 Task: Look for space in Bourg-lès-Valence, France from 9th June, 2023 to 16th June, 2023 for 2 adults in price range Rs.8000 to Rs.16000. Place can be entire place with 2 bedrooms having 2 beds and 1 bathroom. Property type can be house, flat, guest house. Amenities needed are: washing machine. Booking option can be shelf check-in. Required host language is English.
Action: Mouse moved to (384, 128)
Screenshot: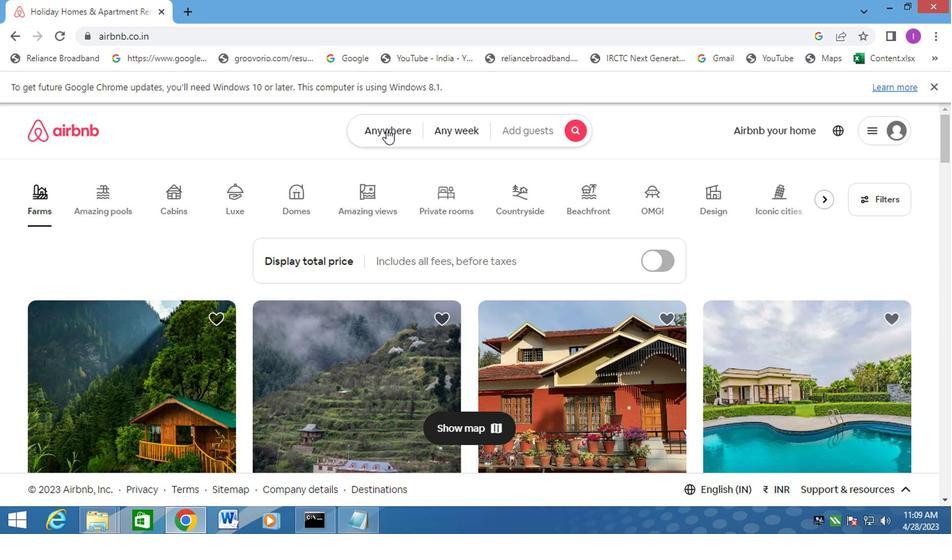 
Action: Mouse pressed left at (384, 128)
Screenshot: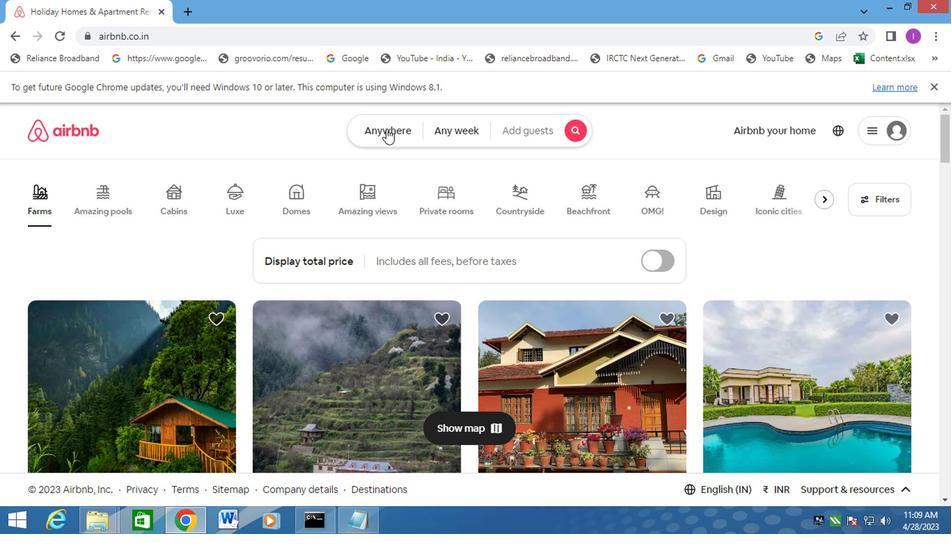 
Action: Mouse moved to (232, 193)
Screenshot: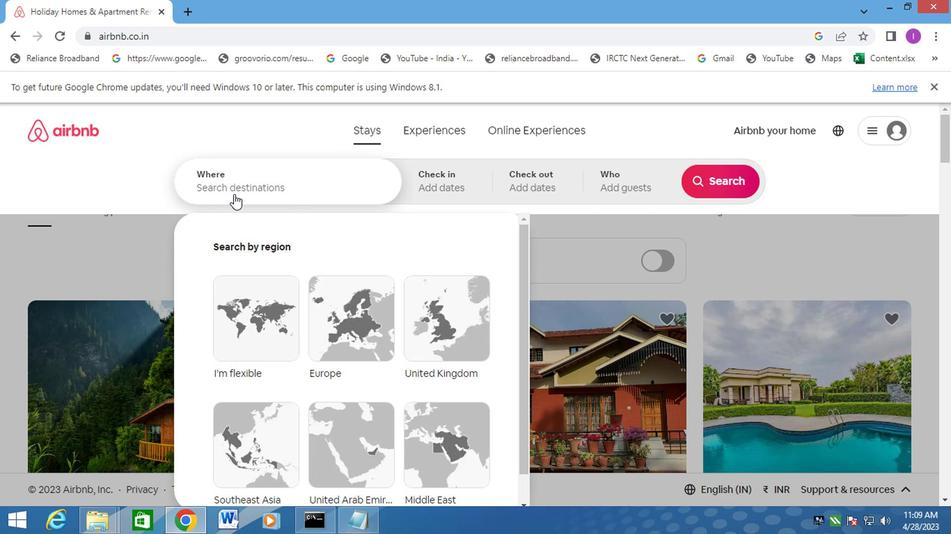 
Action: Mouse pressed left at (232, 193)
Screenshot: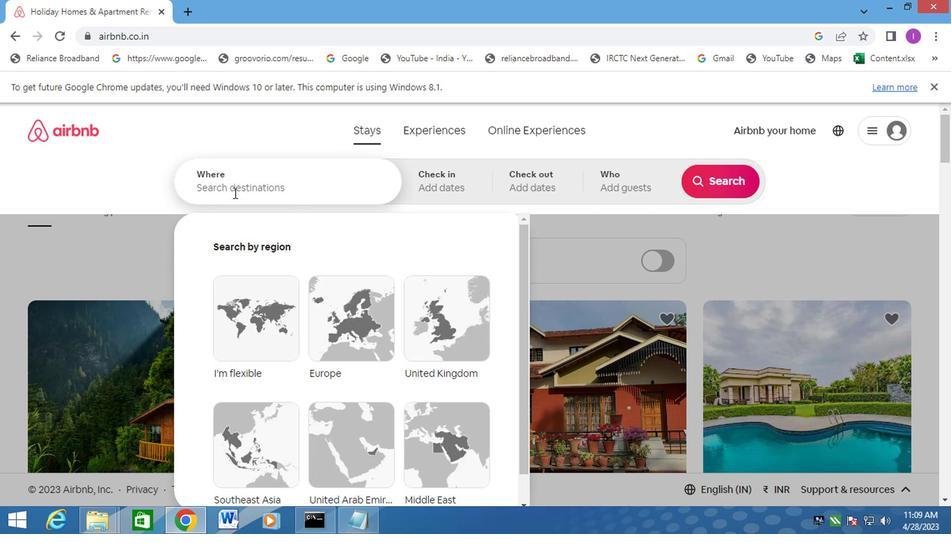 
Action: Key pressed <Key.shift>BOURGE-LES-N<Key.backspace>VELENCE,<Key.shift>FRANV<Key.backspace>CE
Screenshot: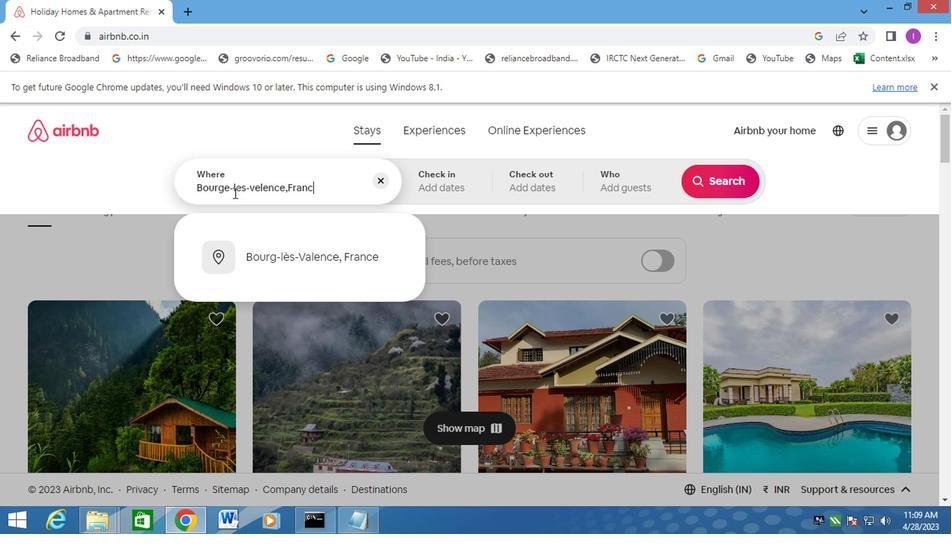 
Action: Mouse moved to (249, 258)
Screenshot: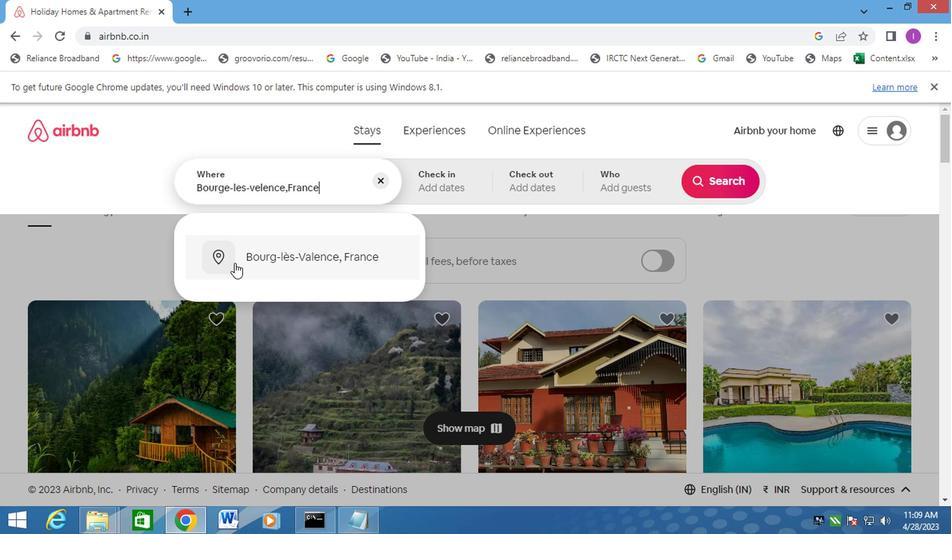 
Action: Mouse pressed left at (249, 258)
Screenshot: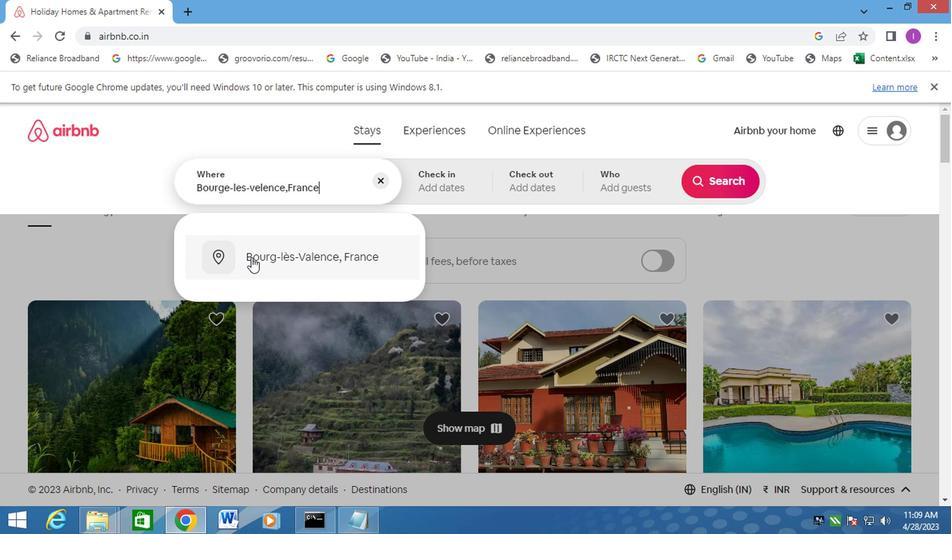 
Action: Mouse moved to (713, 298)
Screenshot: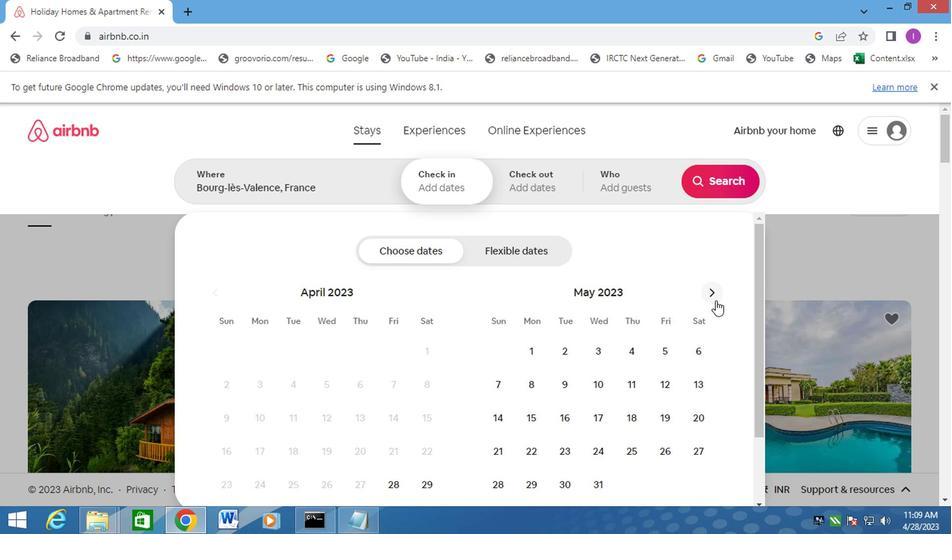 
Action: Mouse pressed left at (713, 298)
Screenshot: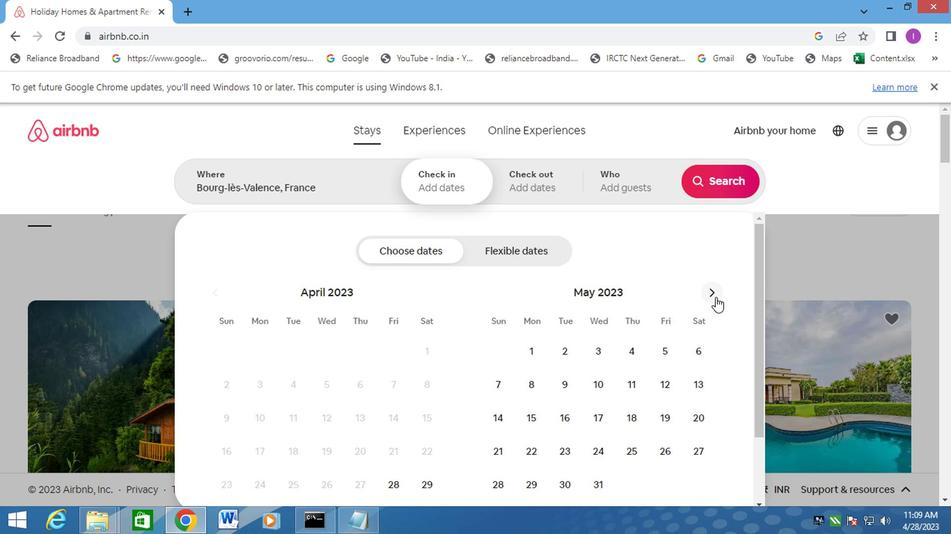 
Action: Mouse pressed left at (713, 298)
Screenshot: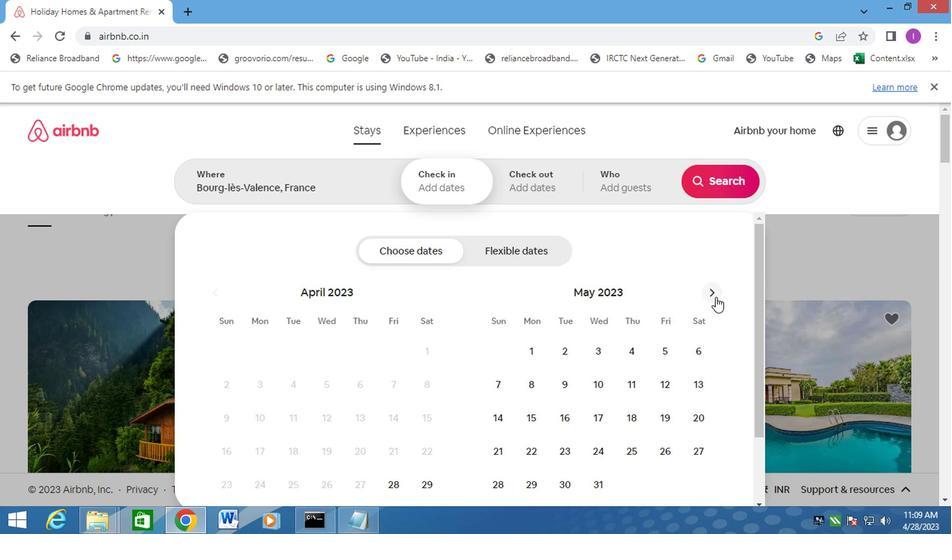 
Action: Mouse moved to (384, 393)
Screenshot: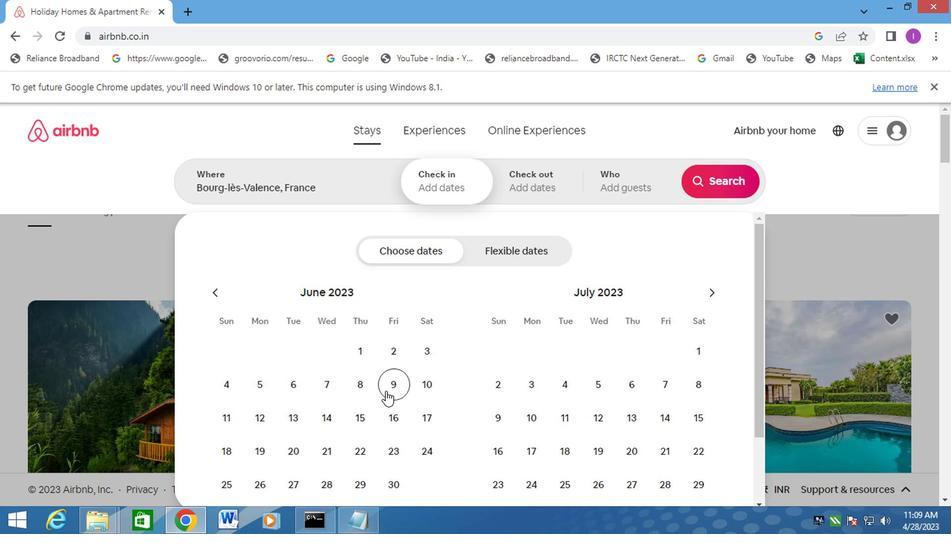 
Action: Mouse pressed left at (384, 393)
Screenshot: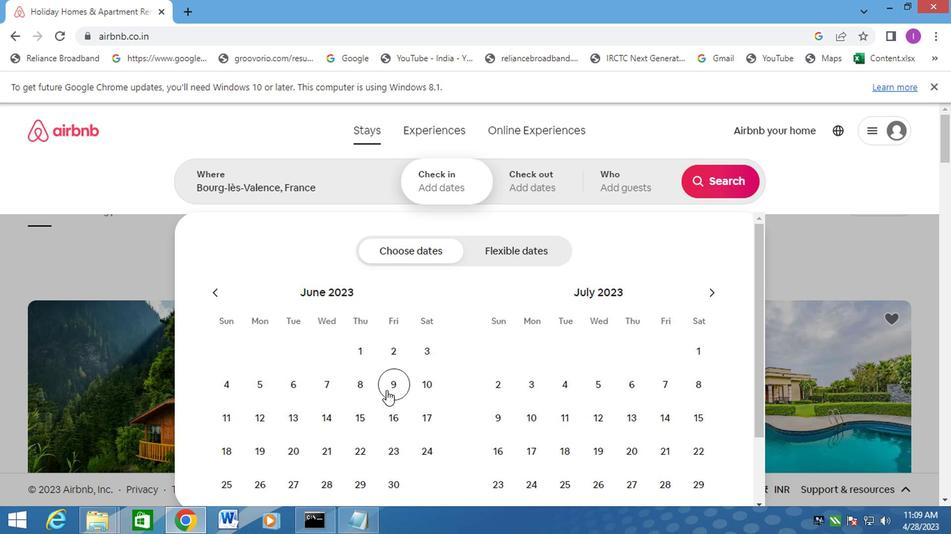 
Action: Mouse moved to (385, 423)
Screenshot: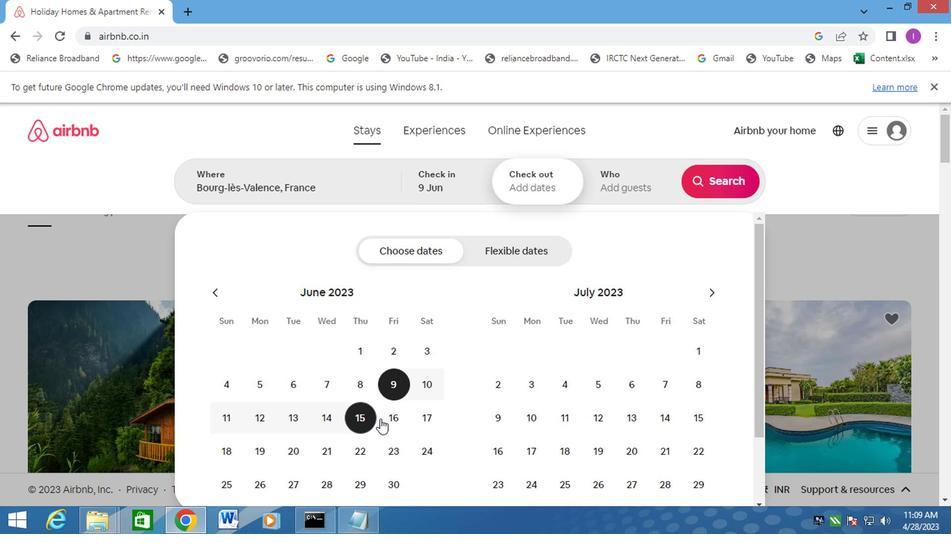 
Action: Mouse pressed left at (385, 423)
Screenshot: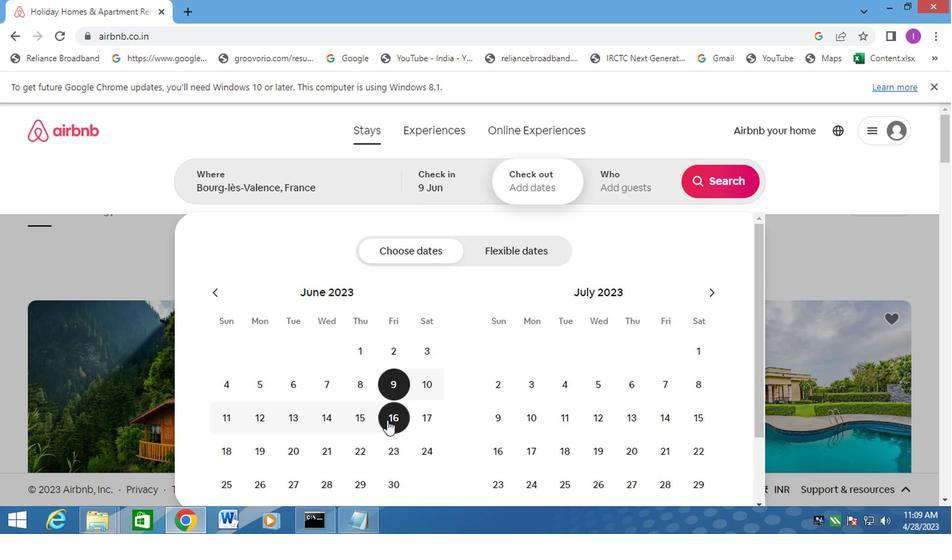 
Action: Mouse moved to (623, 193)
Screenshot: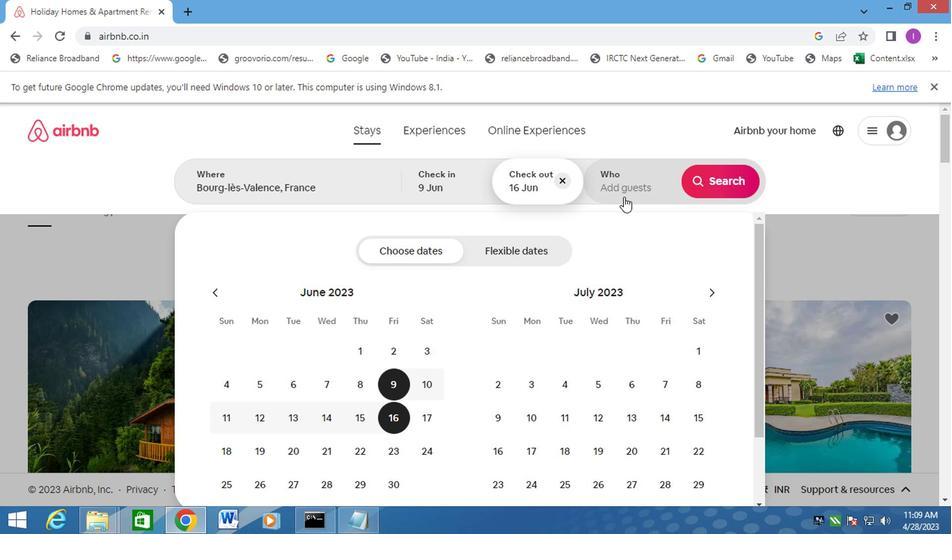 
Action: Mouse pressed left at (623, 193)
Screenshot: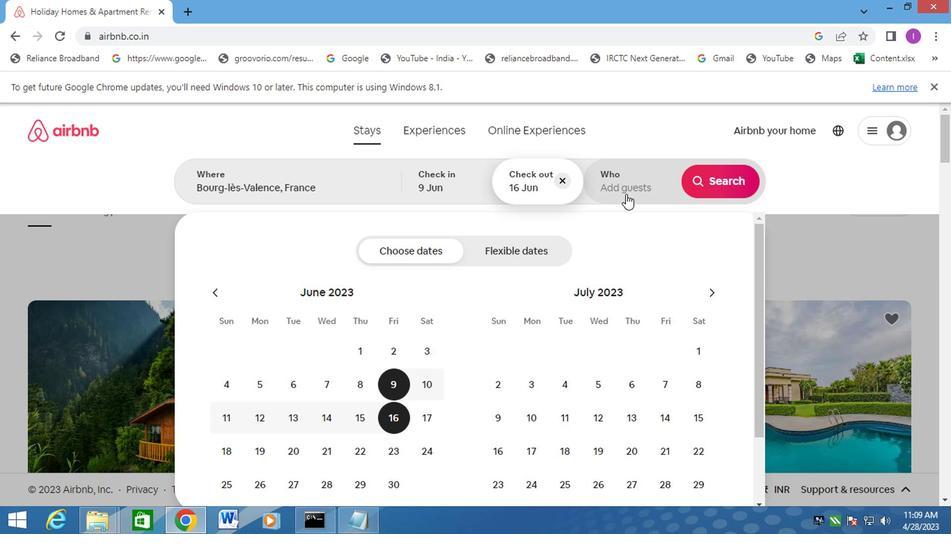 
Action: Mouse moved to (722, 253)
Screenshot: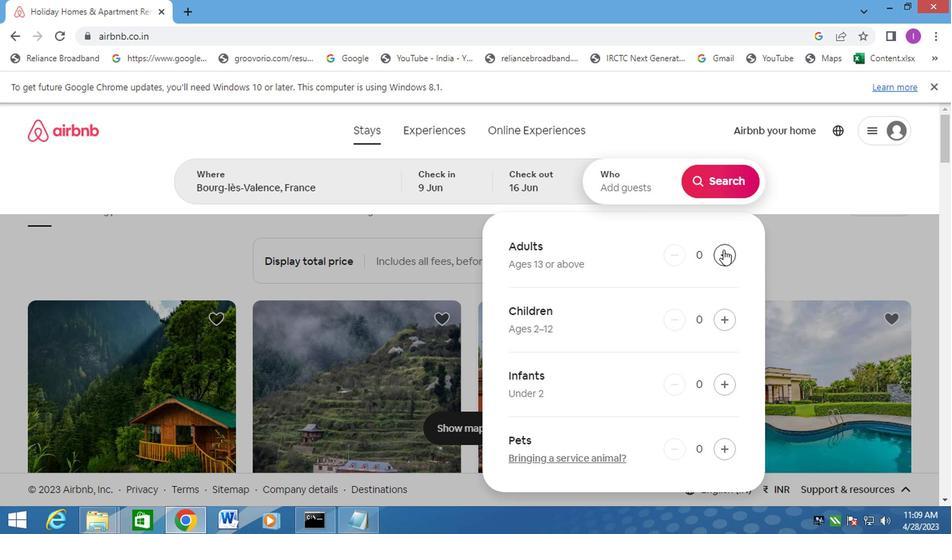 
Action: Mouse pressed left at (722, 253)
Screenshot: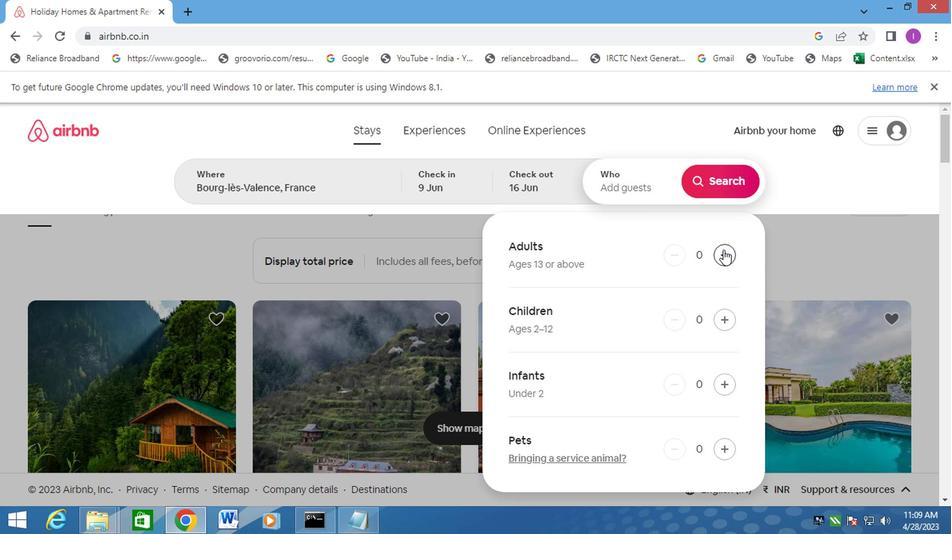 
Action: Mouse pressed left at (722, 253)
Screenshot: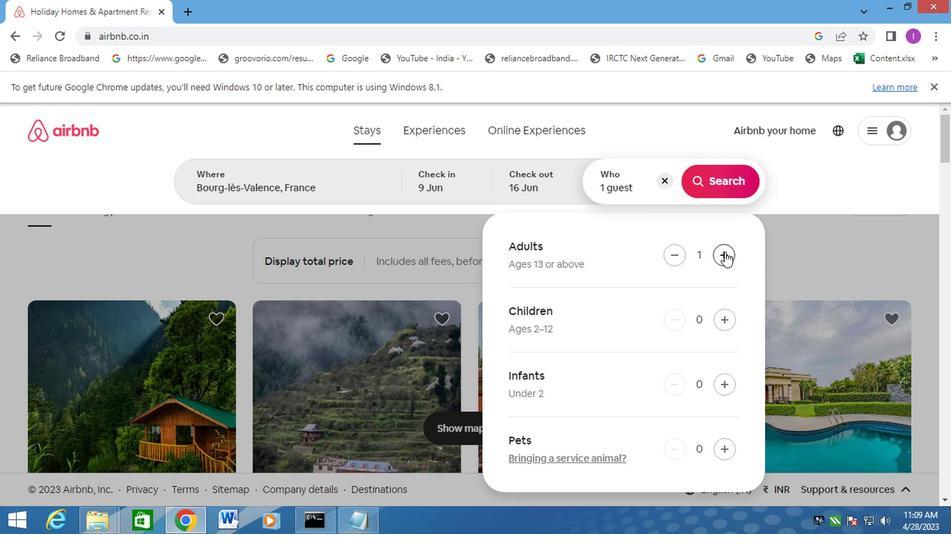 
Action: Mouse moved to (701, 179)
Screenshot: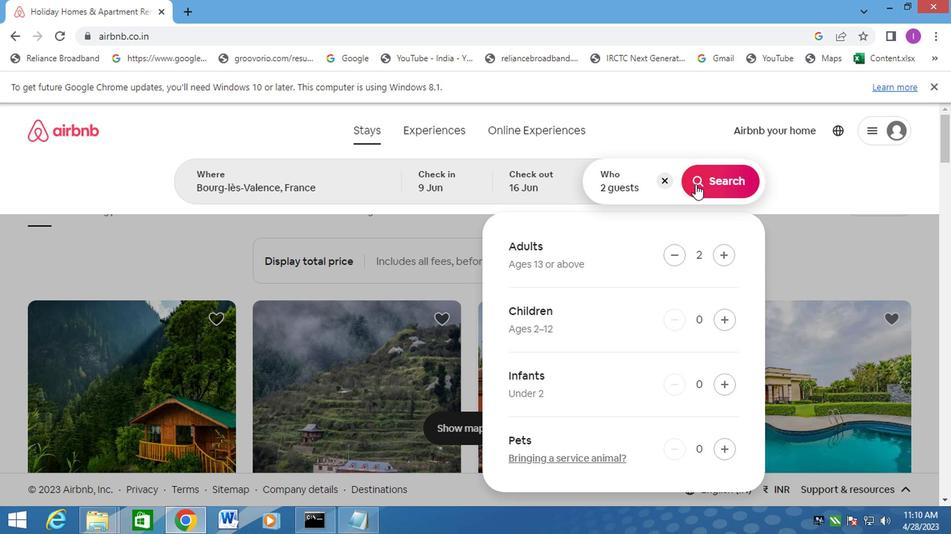 
Action: Mouse pressed left at (701, 179)
Screenshot: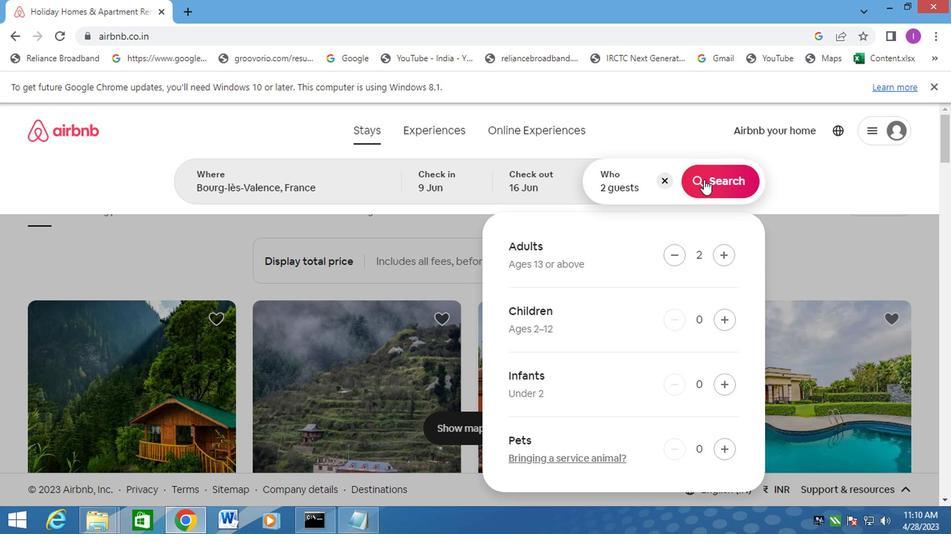 
Action: Mouse moved to (892, 193)
Screenshot: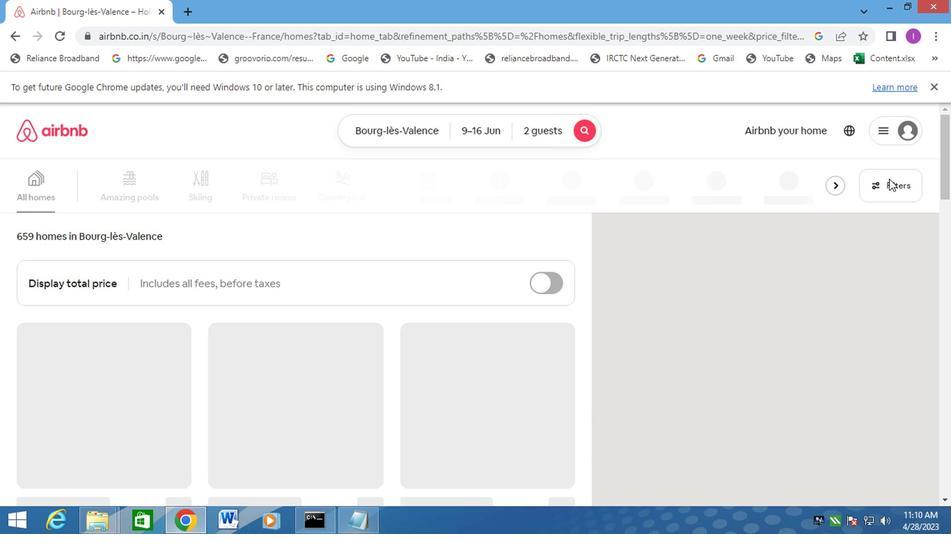 
Action: Mouse pressed left at (892, 193)
Screenshot: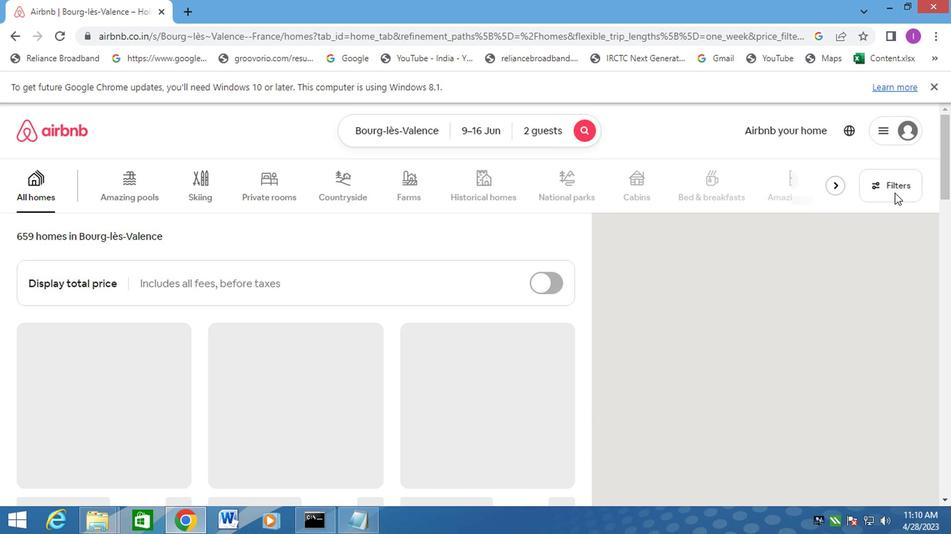 
Action: Mouse moved to (299, 361)
Screenshot: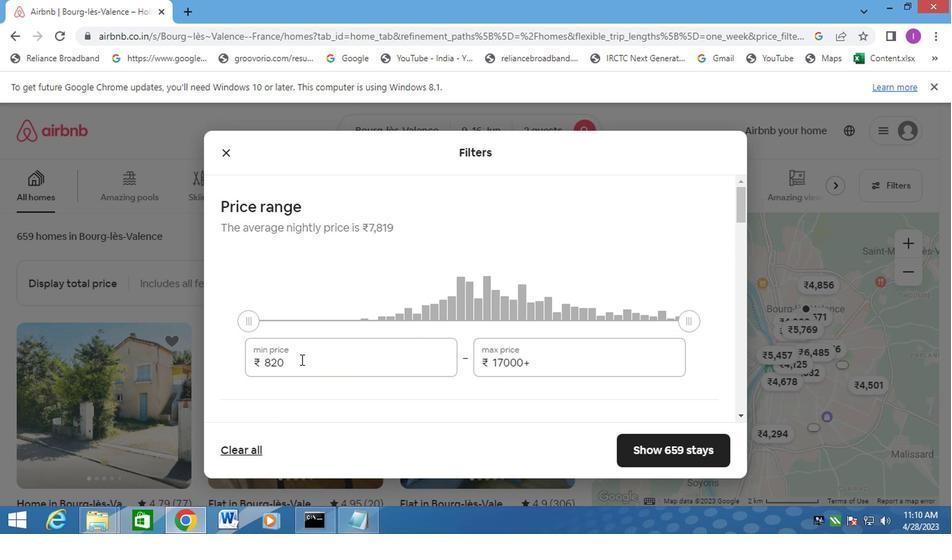 
Action: Mouse pressed left at (299, 361)
Screenshot: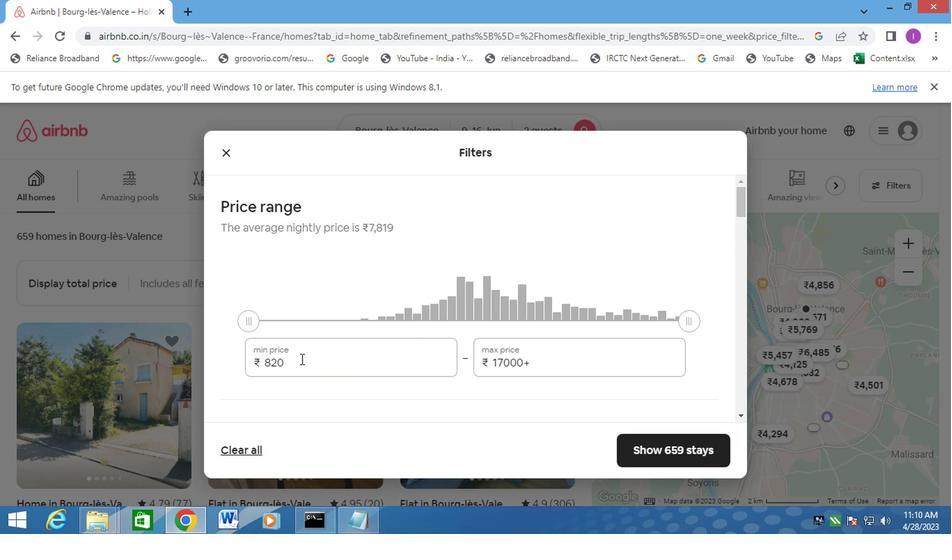 
Action: Mouse moved to (254, 363)
Screenshot: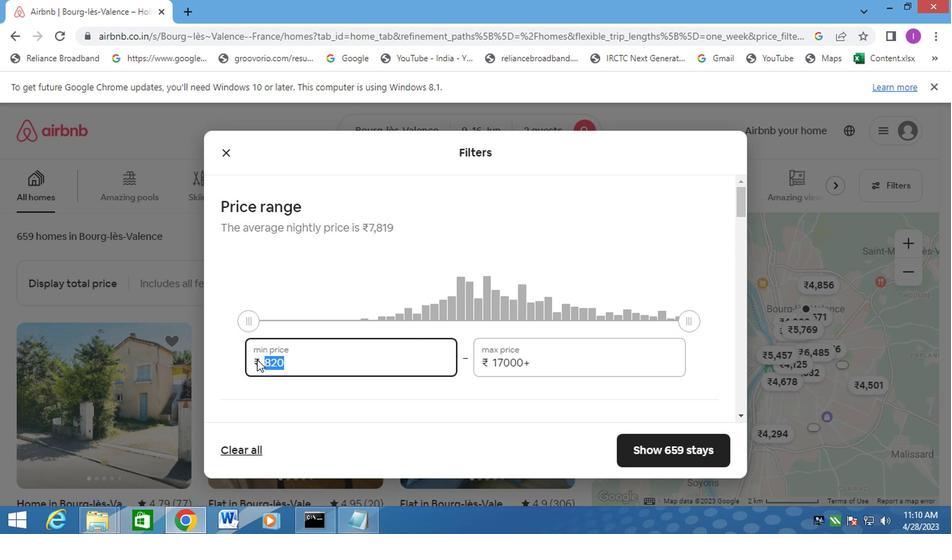 
Action: Key pressed 8000
Screenshot: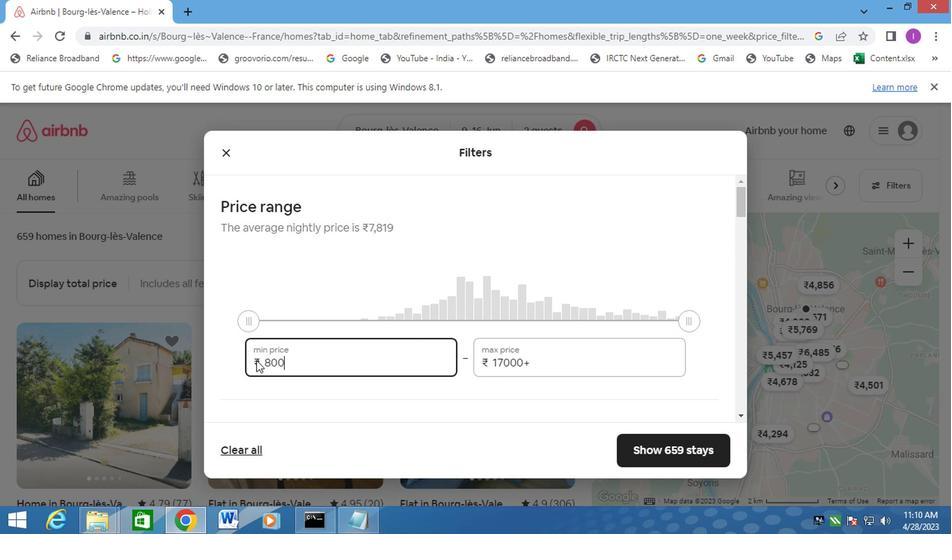 
Action: Mouse moved to (532, 353)
Screenshot: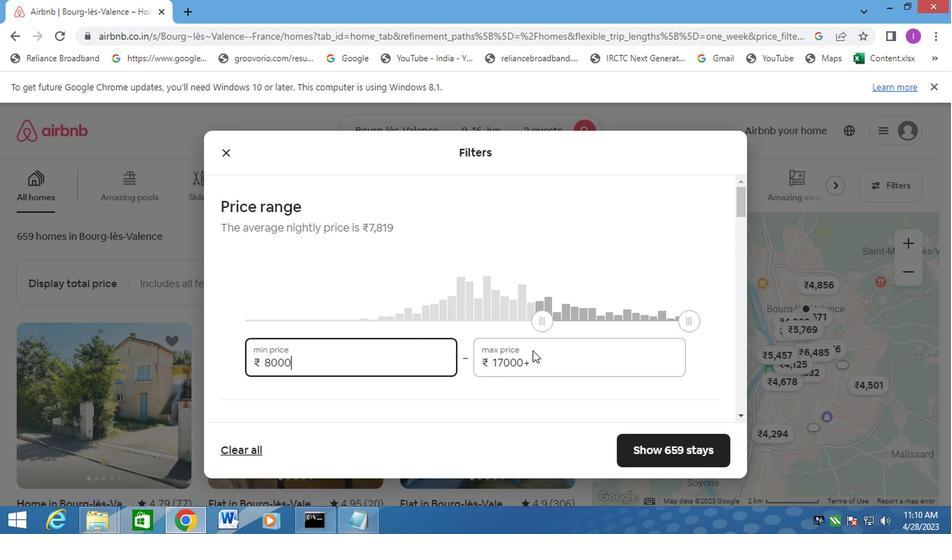 
Action: Mouse pressed left at (532, 353)
Screenshot: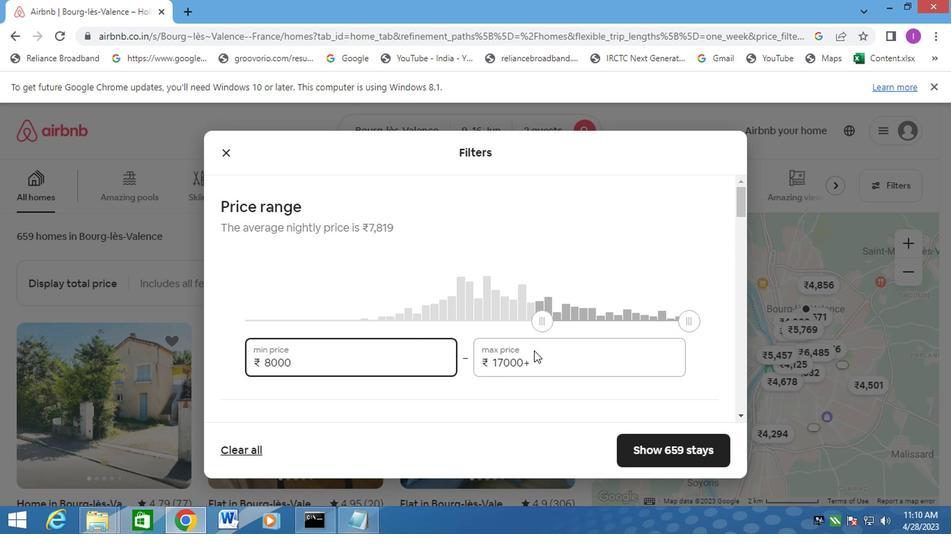 
Action: Mouse moved to (532, 358)
Screenshot: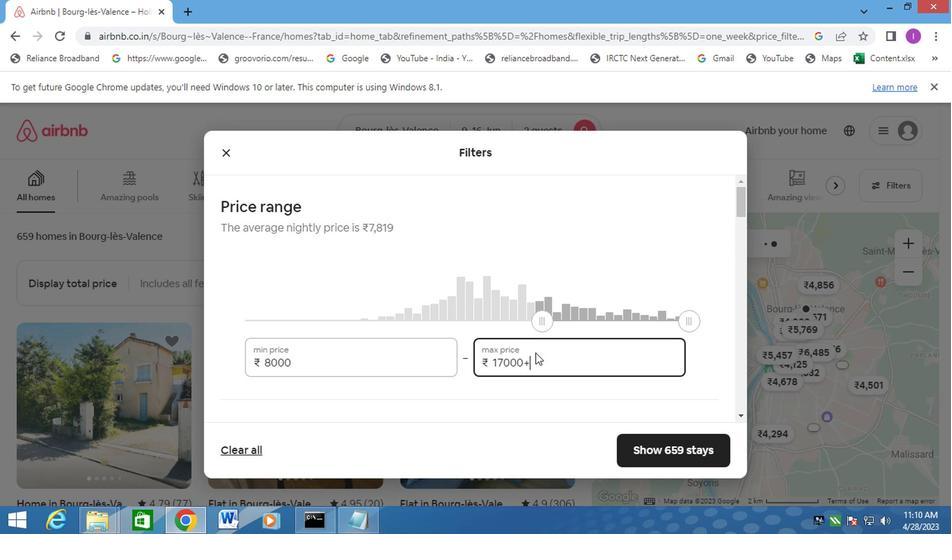 
Action: Mouse pressed left at (532, 358)
Screenshot: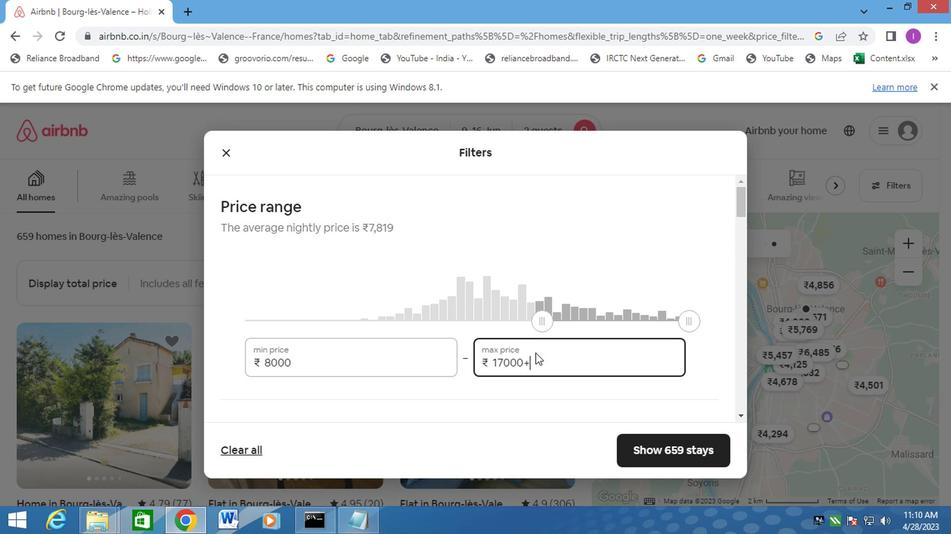 
Action: Mouse moved to (528, 358)
Screenshot: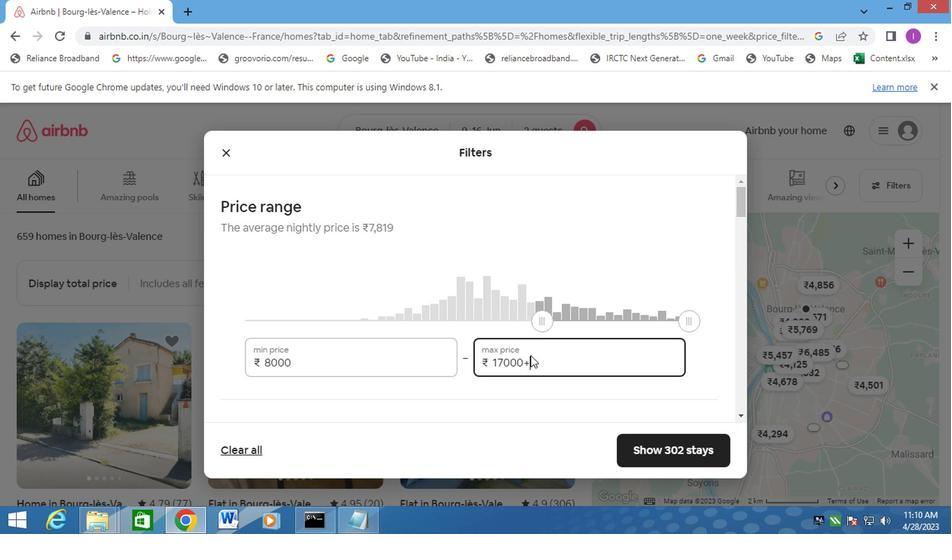
Action: Mouse pressed left at (528, 358)
Screenshot: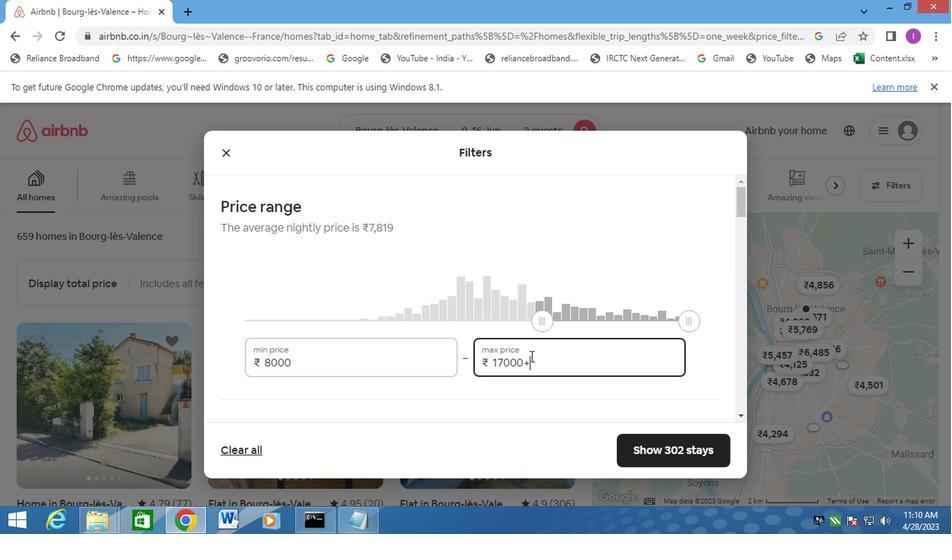 
Action: Mouse moved to (480, 366)
Screenshot: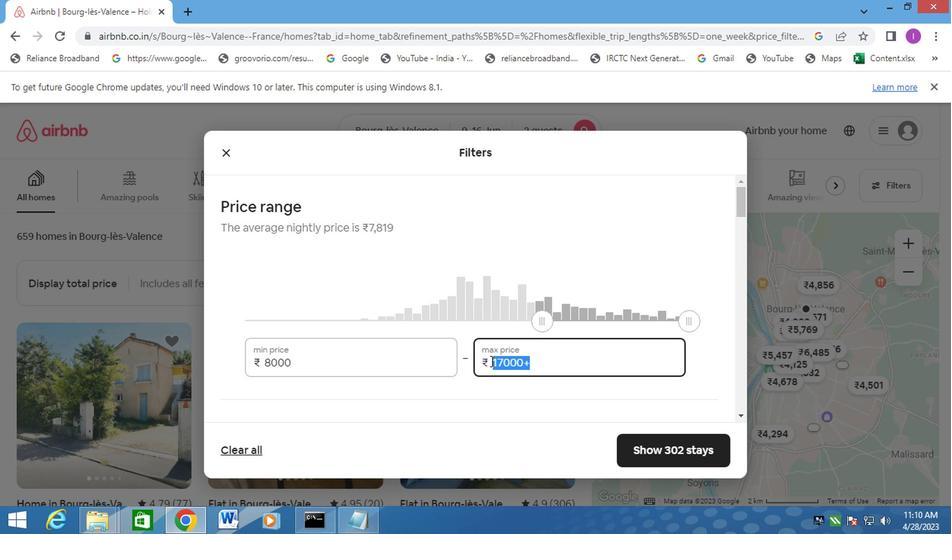 
Action: Key pressed 16000
Screenshot: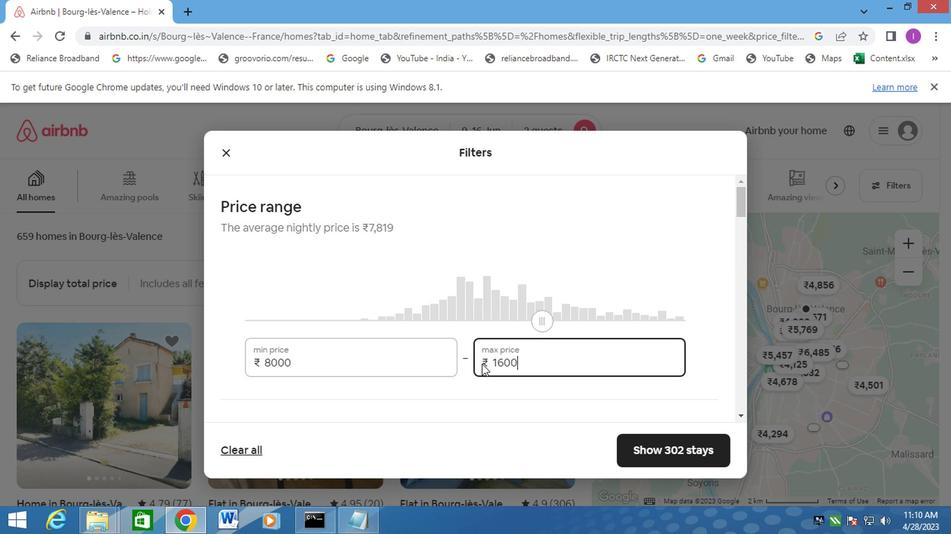 
Action: Mouse moved to (490, 381)
Screenshot: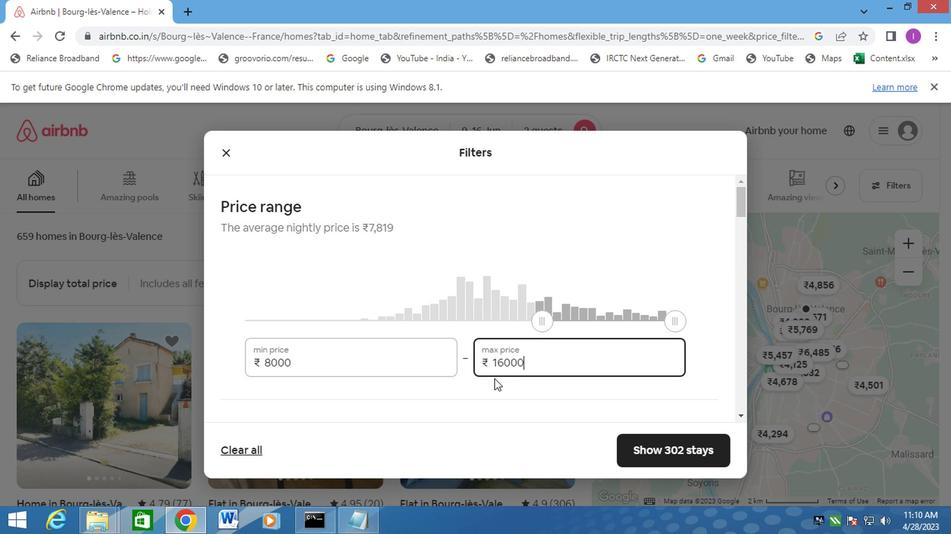 
Action: Mouse scrolled (490, 381) with delta (0, 0)
Screenshot: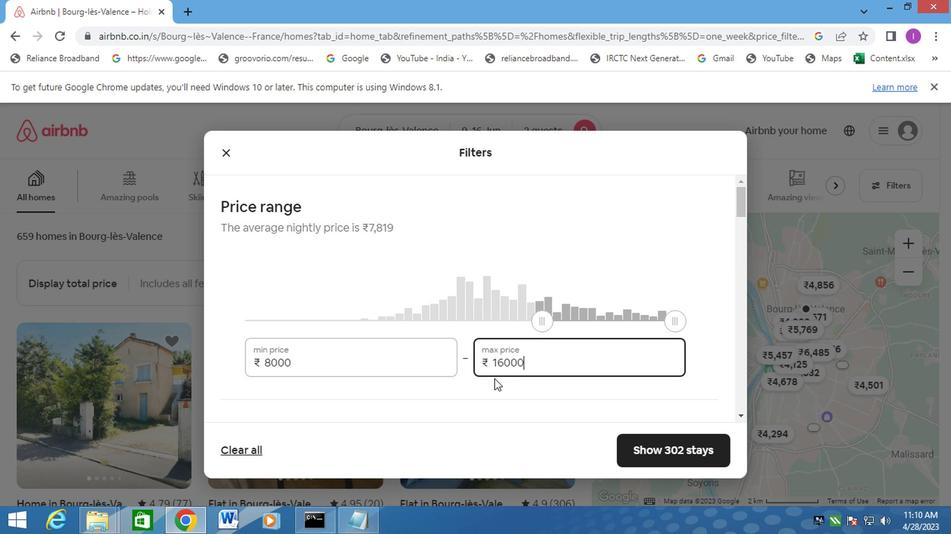 
Action: Mouse scrolled (490, 381) with delta (0, 0)
Screenshot: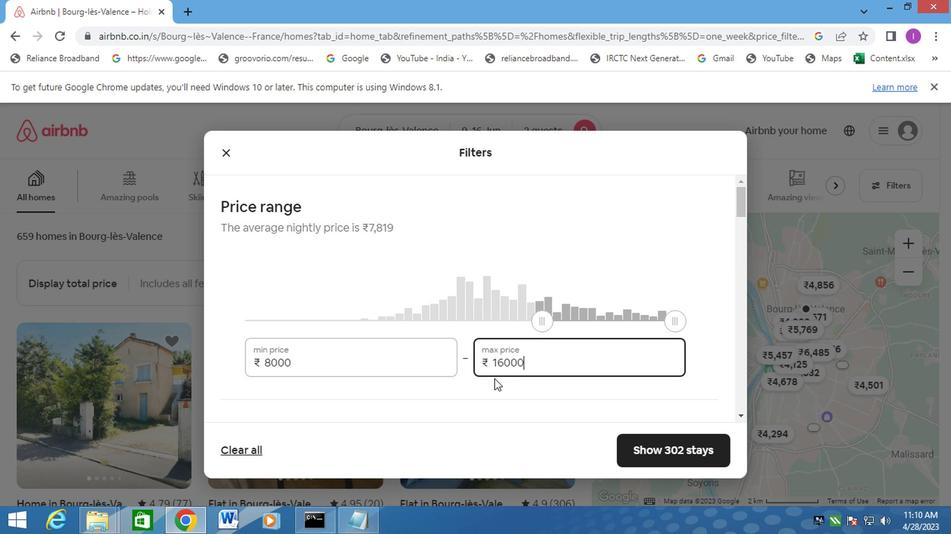 
Action: Mouse scrolled (490, 381) with delta (0, 0)
Screenshot: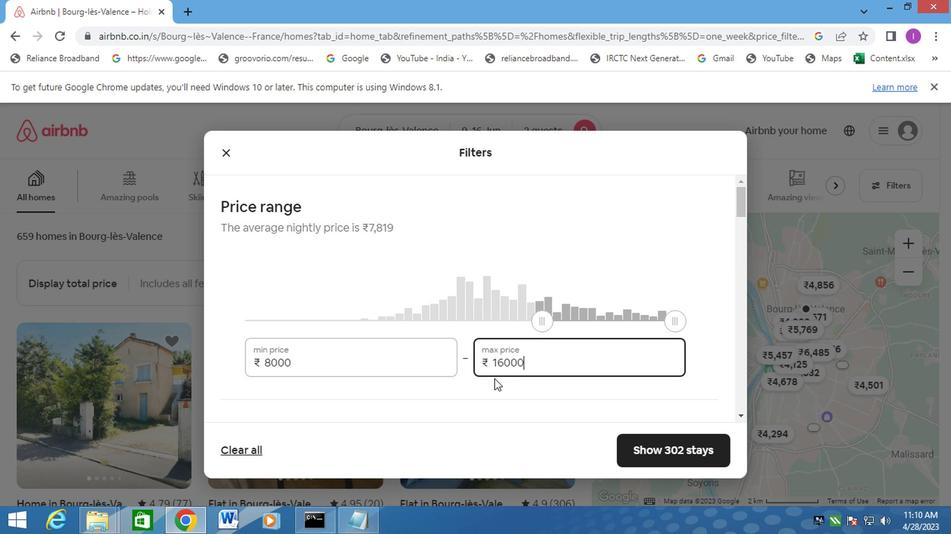 
Action: Mouse moved to (228, 264)
Screenshot: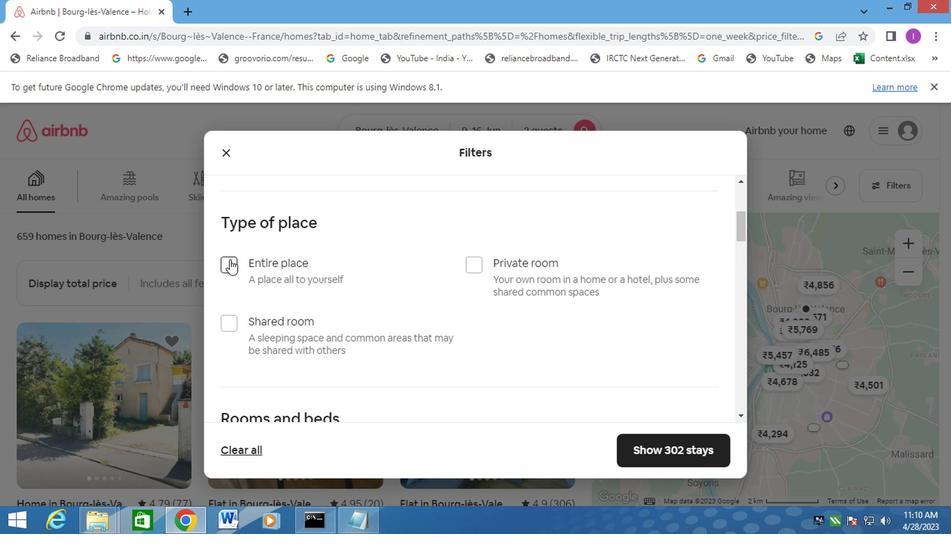 
Action: Mouse pressed left at (228, 264)
Screenshot: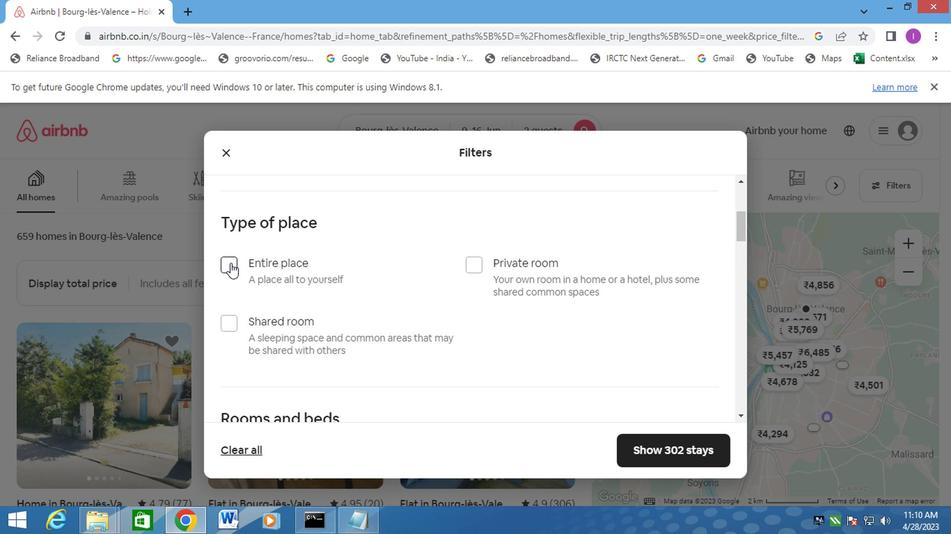 
Action: Mouse moved to (268, 314)
Screenshot: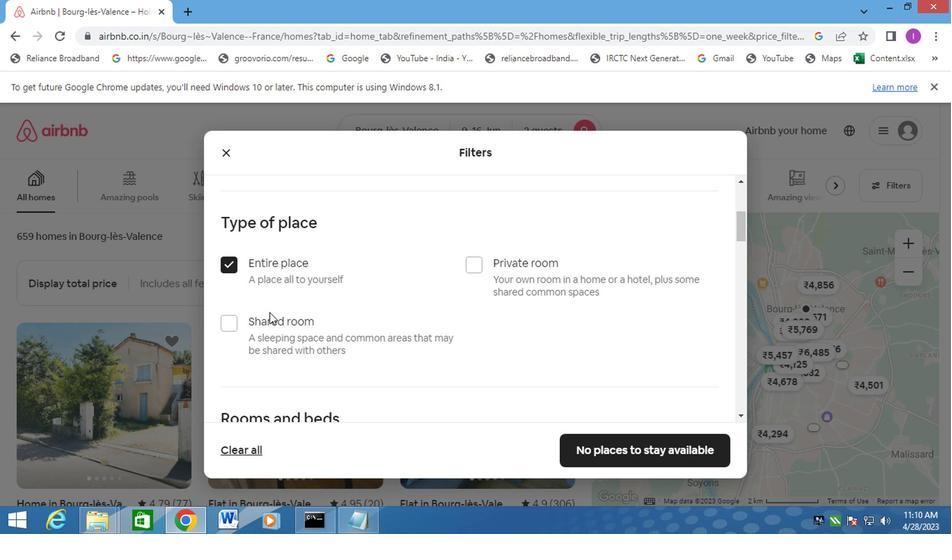 
Action: Mouse scrolled (268, 313) with delta (0, 0)
Screenshot: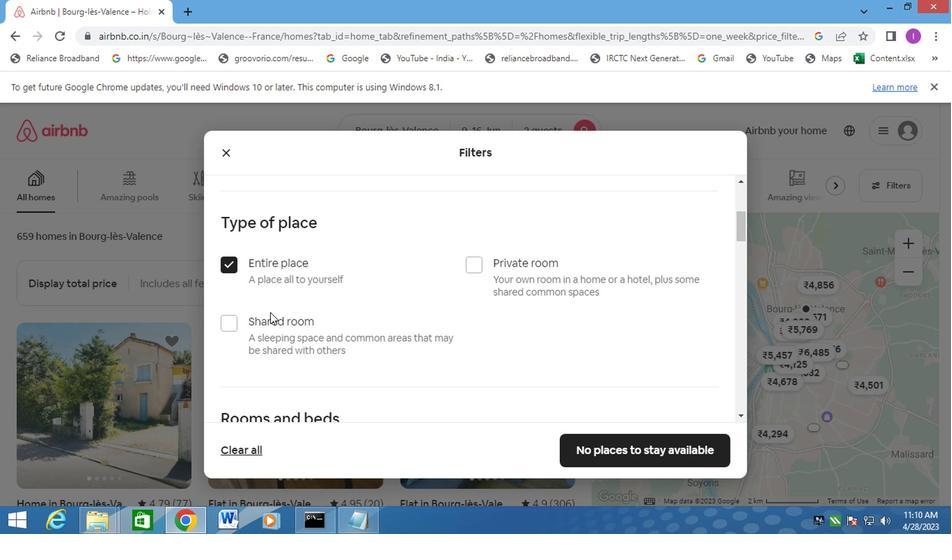 
Action: Mouse moved to (261, 313)
Screenshot: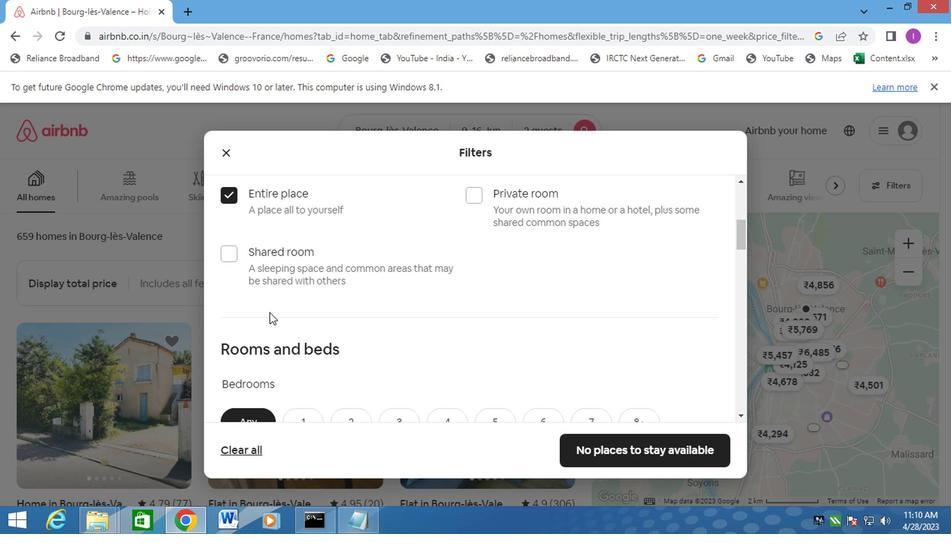 
Action: Mouse scrolled (261, 313) with delta (0, 0)
Screenshot: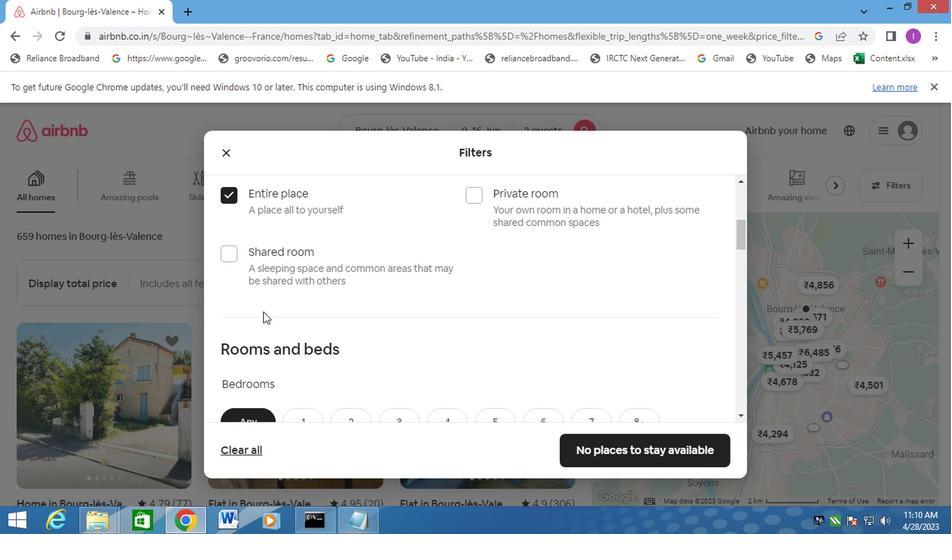 
Action: Mouse moved to (204, 320)
Screenshot: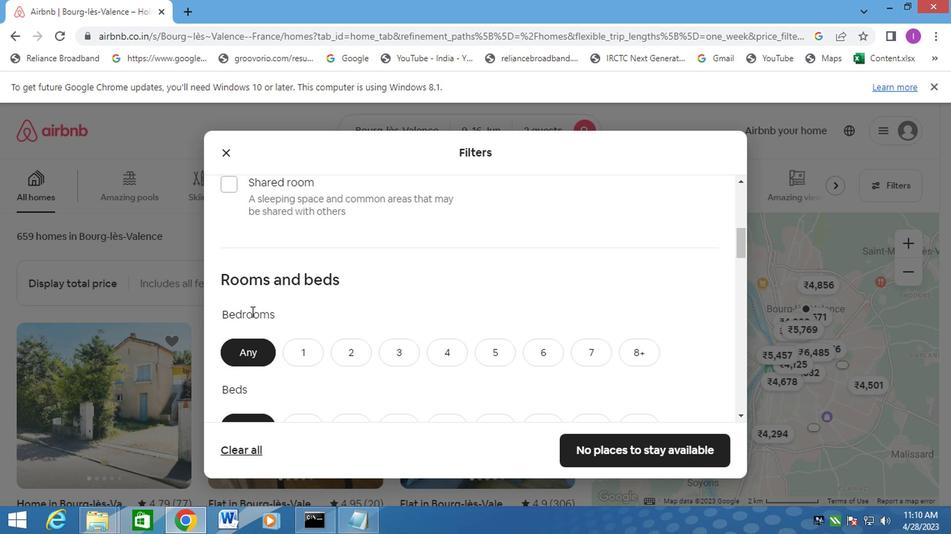 
Action: Mouse scrolled (204, 320) with delta (0, 0)
Screenshot: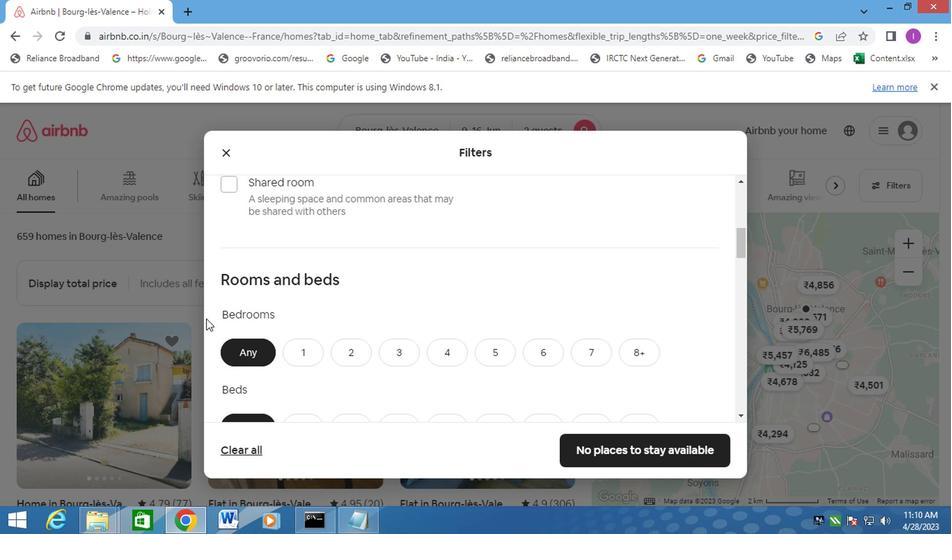 
Action: Mouse moved to (343, 275)
Screenshot: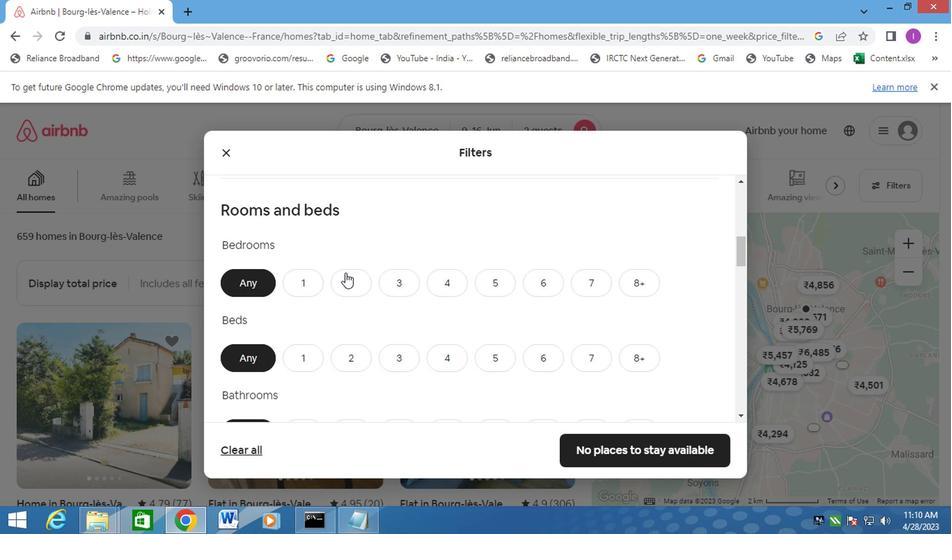 
Action: Mouse pressed left at (343, 275)
Screenshot: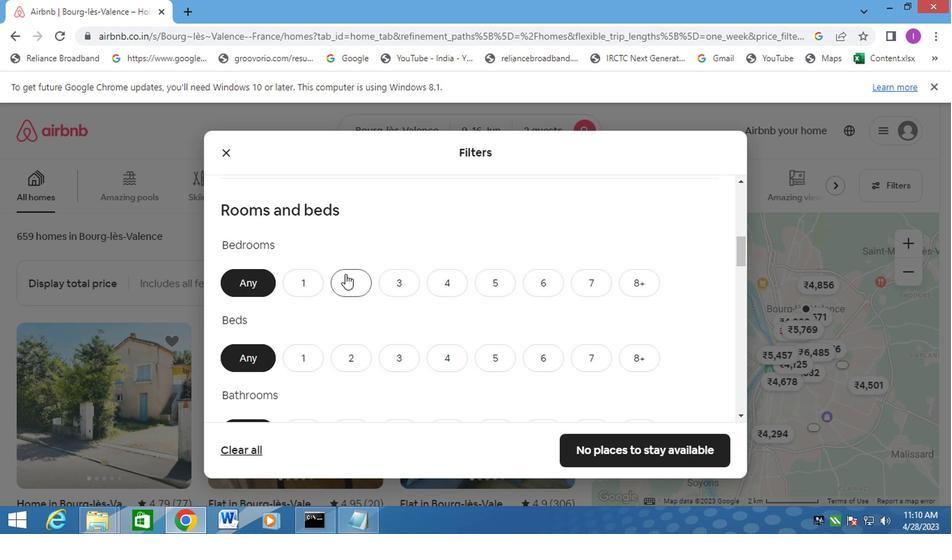 
Action: Mouse moved to (362, 355)
Screenshot: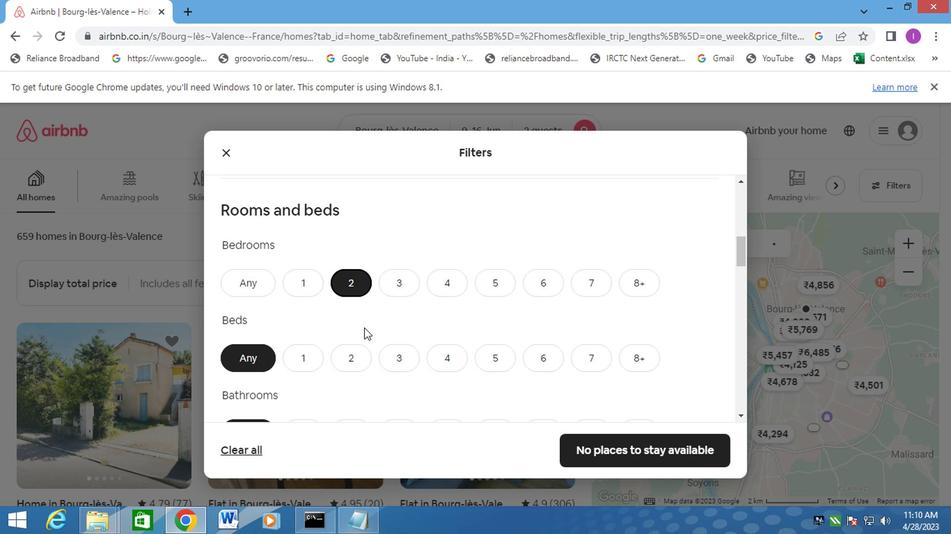 
Action: Mouse pressed left at (362, 355)
Screenshot: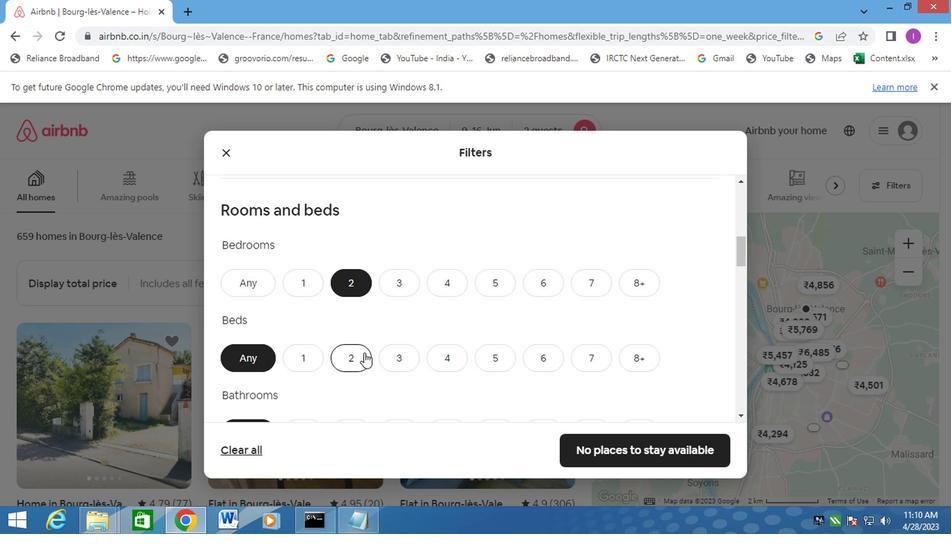 
Action: Mouse moved to (361, 353)
Screenshot: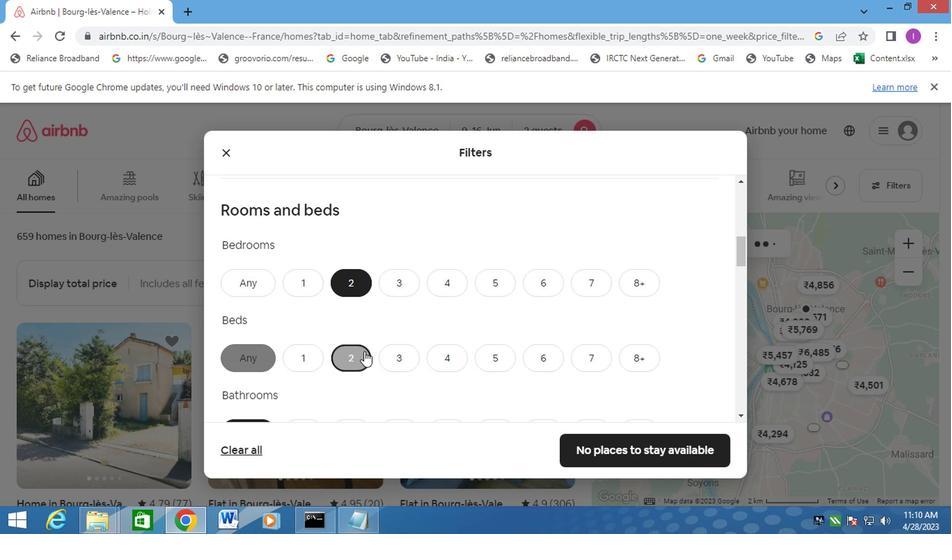 
Action: Mouse scrolled (361, 352) with delta (0, 0)
Screenshot: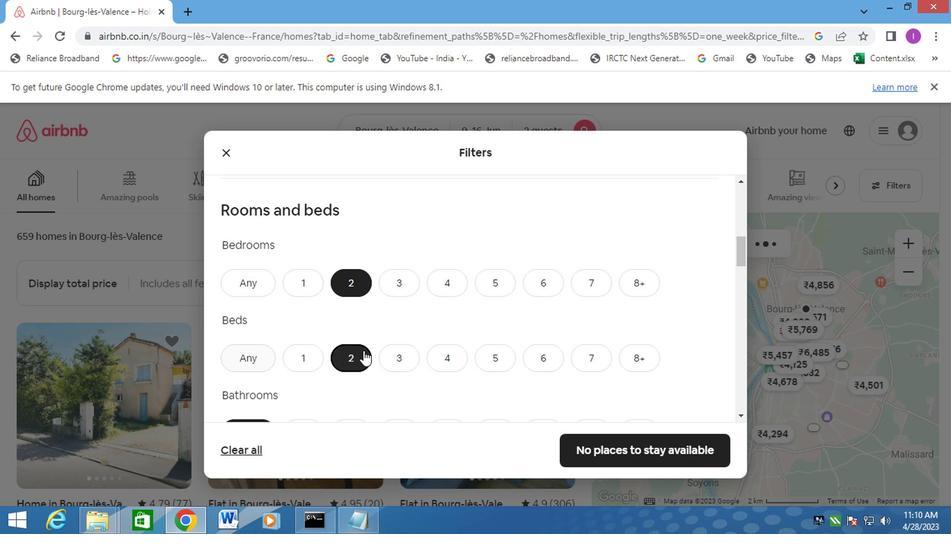 
Action: Mouse moved to (301, 342)
Screenshot: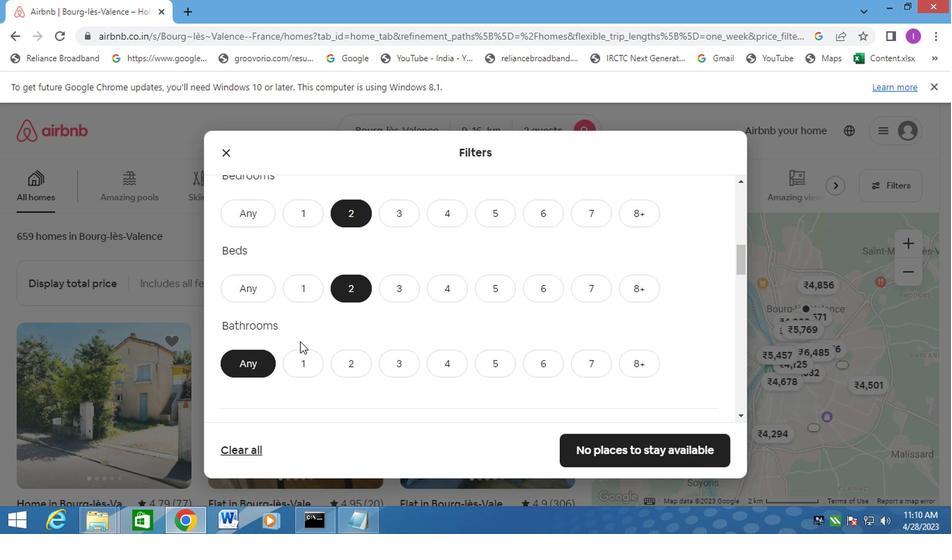 
Action: Mouse scrolled (301, 341) with delta (0, 0)
Screenshot: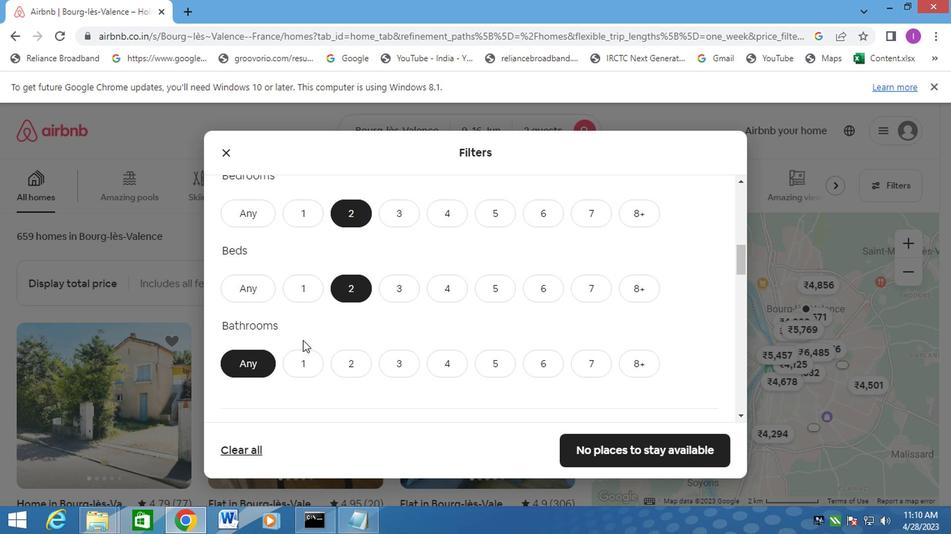 
Action: Mouse moved to (307, 300)
Screenshot: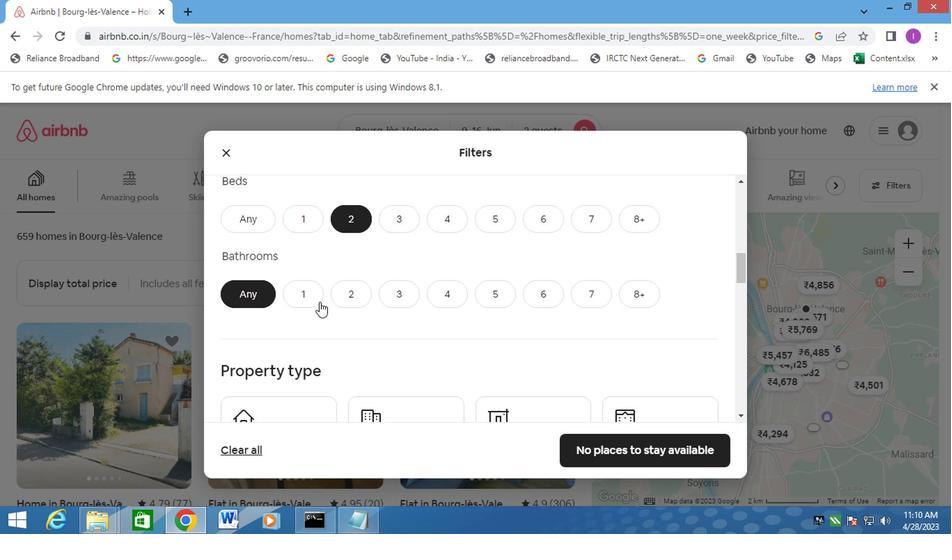
Action: Mouse pressed left at (307, 300)
Screenshot: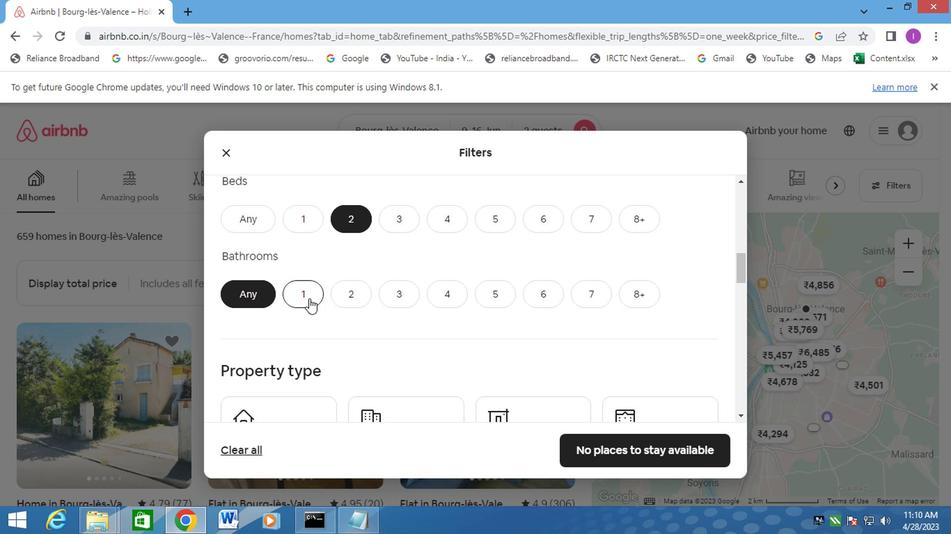
Action: Mouse moved to (307, 310)
Screenshot: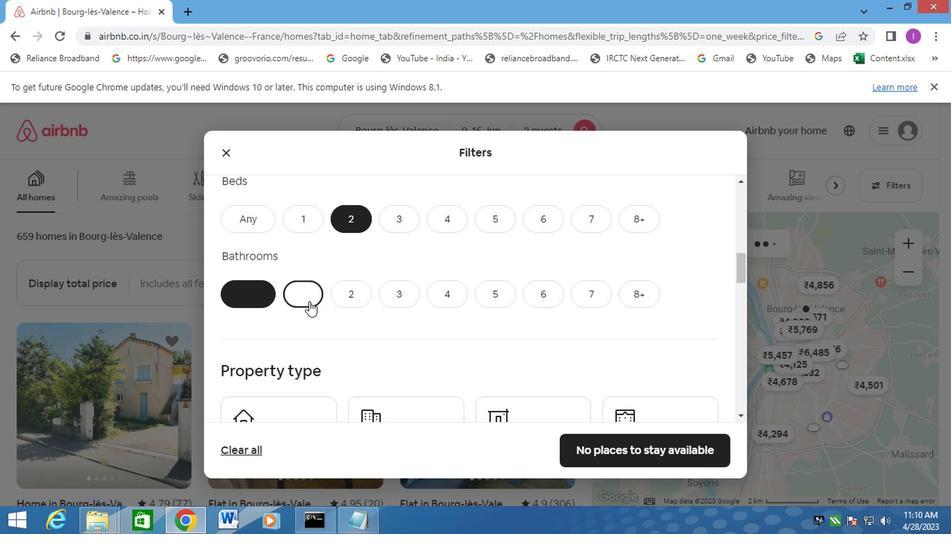 
Action: Mouse scrolled (307, 310) with delta (0, 0)
Screenshot: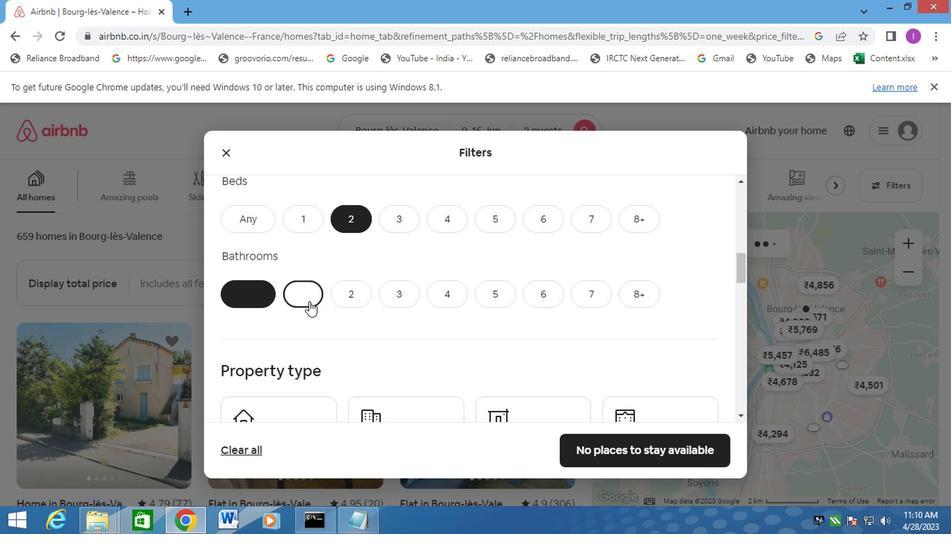 
Action: Mouse moved to (307, 311)
Screenshot: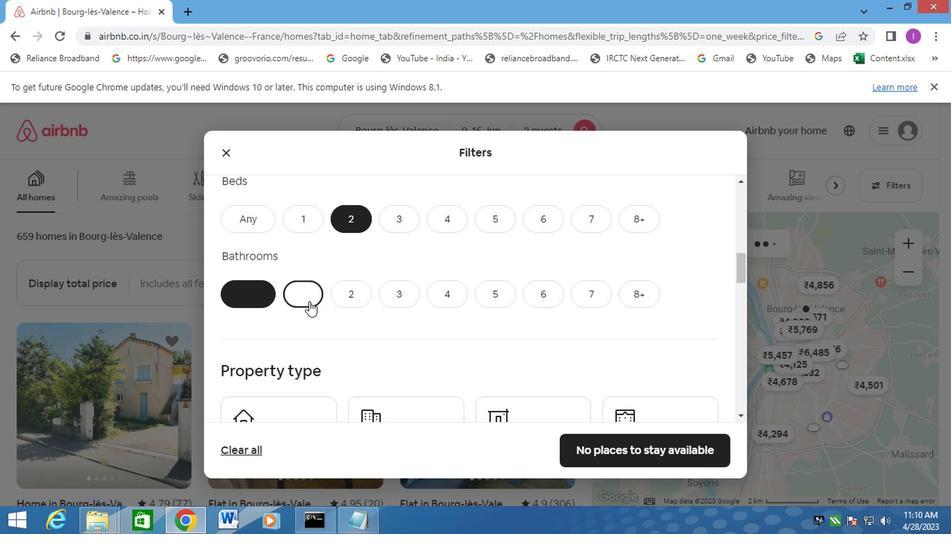 
Action: Mouse scrolled (307, 310) with delta (0, 0)
Screenshot: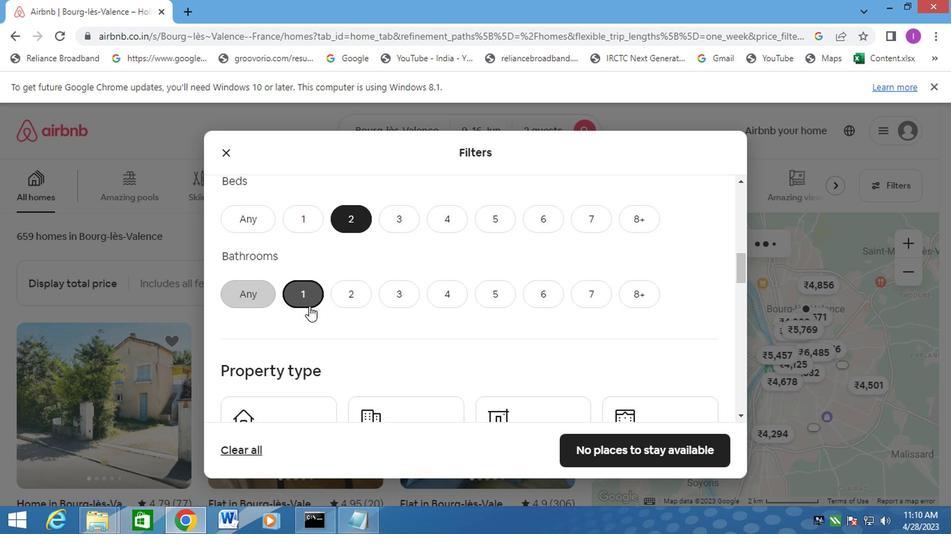 
Action: Mouse moved to (286, 310)
Screenshot: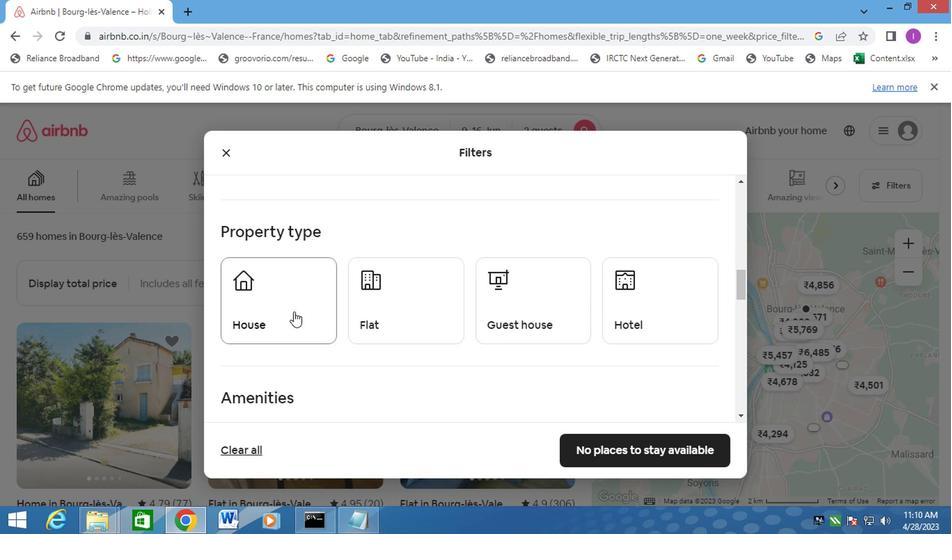 
Action: Mouse pressed left at (286, 310)
Screenshot: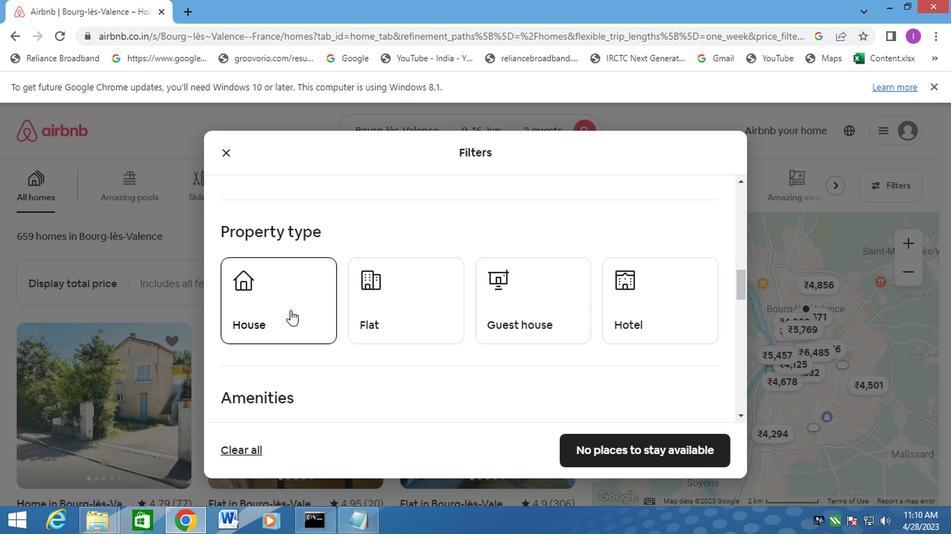 
Action: Mouse moved to (391, 310)
Screenshot: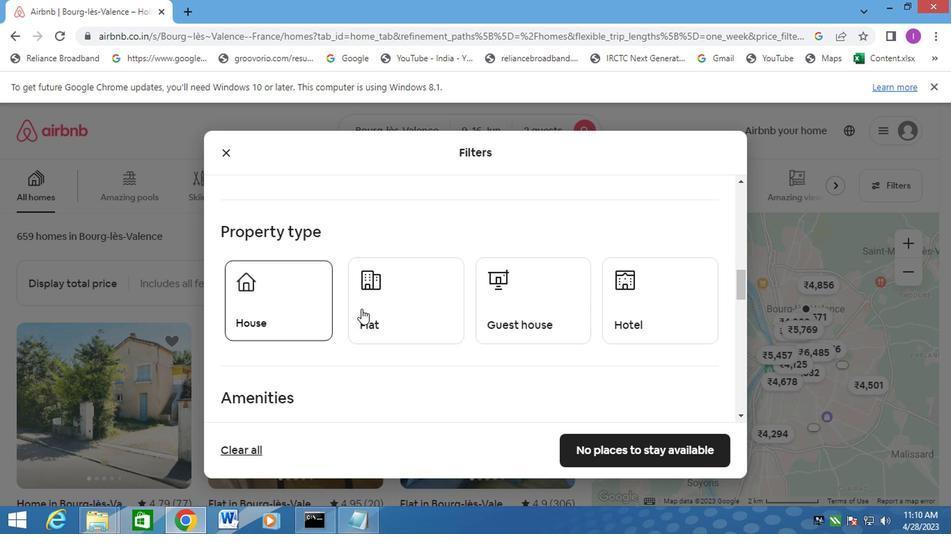 
Action: Mouse pressed left at (391, 310)
Screenshot: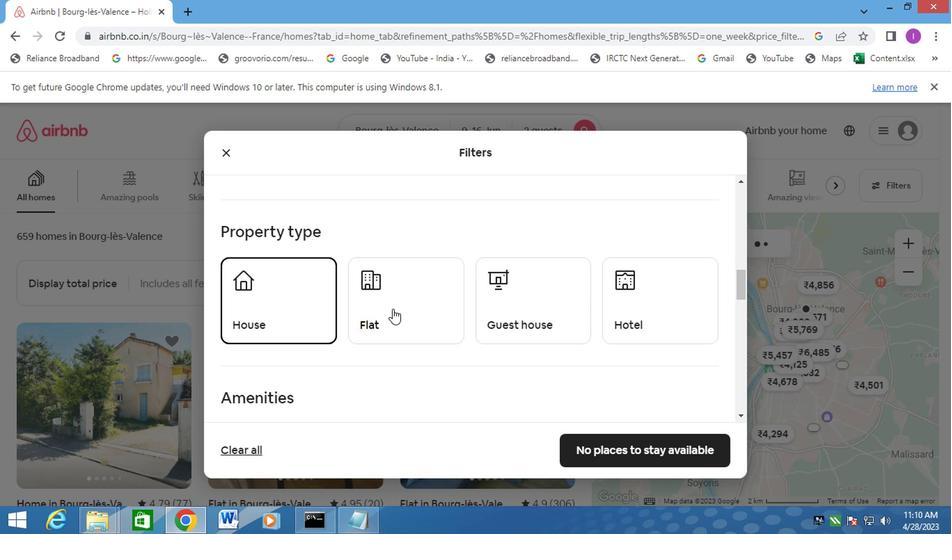 
Action: Mouse moved to (503, 296)
Screenshot: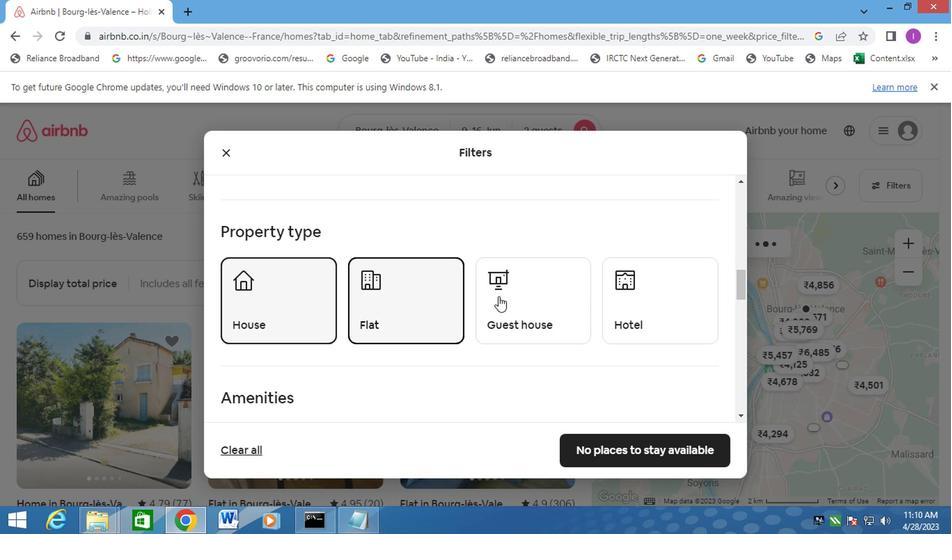 
Action: Mouse pressed left at (503, 296)
Screenshot: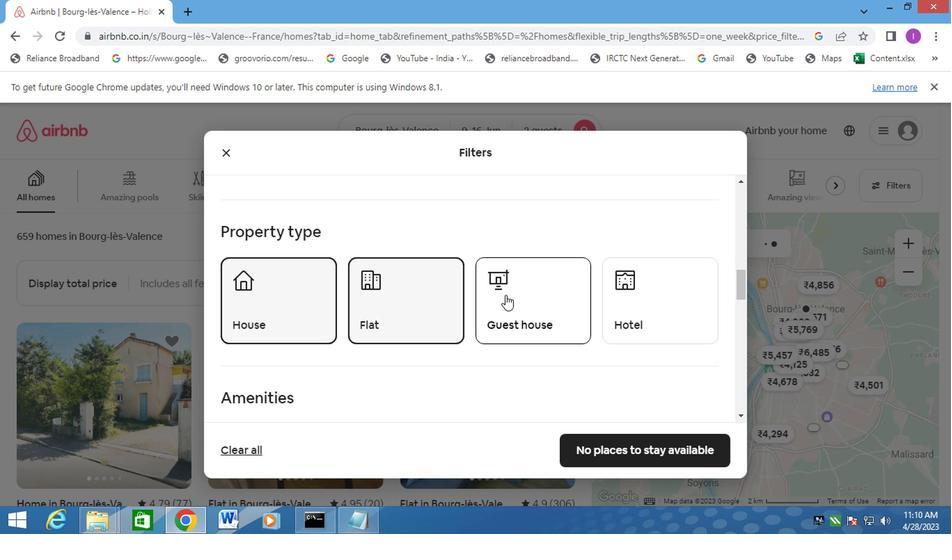 
Action: Mouse moved to (430, 335)
Screenshot: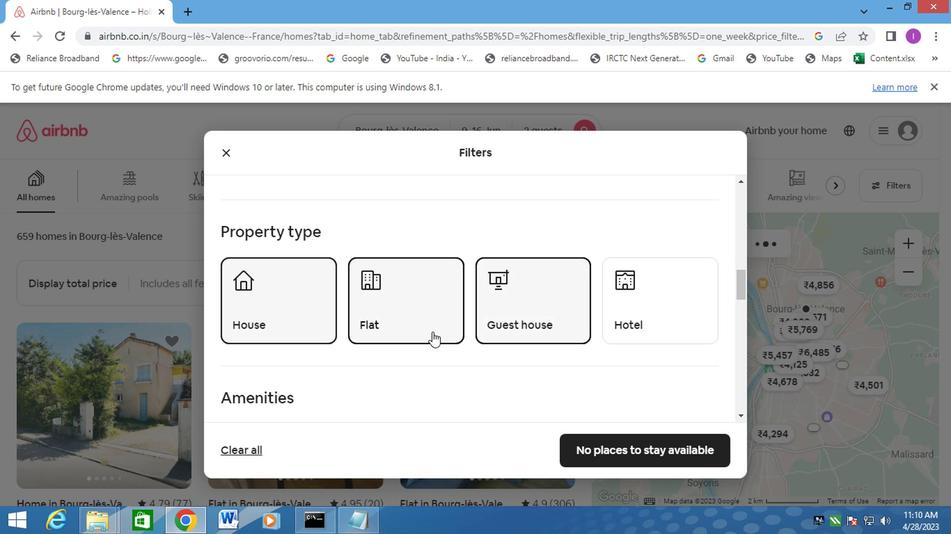 
Action: Mouse scrolled (430, 334) with delta (0, 0)
Screenshot: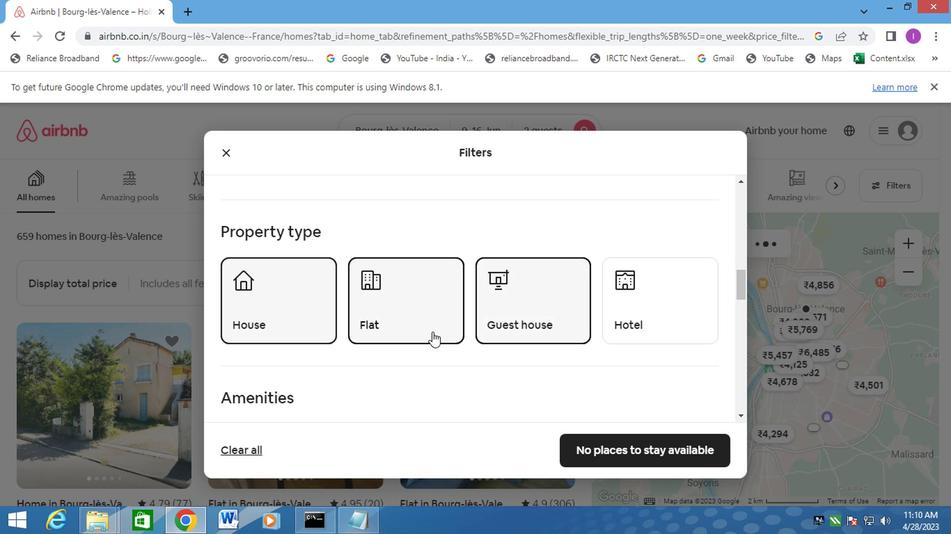 
Action: Mouse scrolled (430, 334) with delta (0, 0)
Screenshot: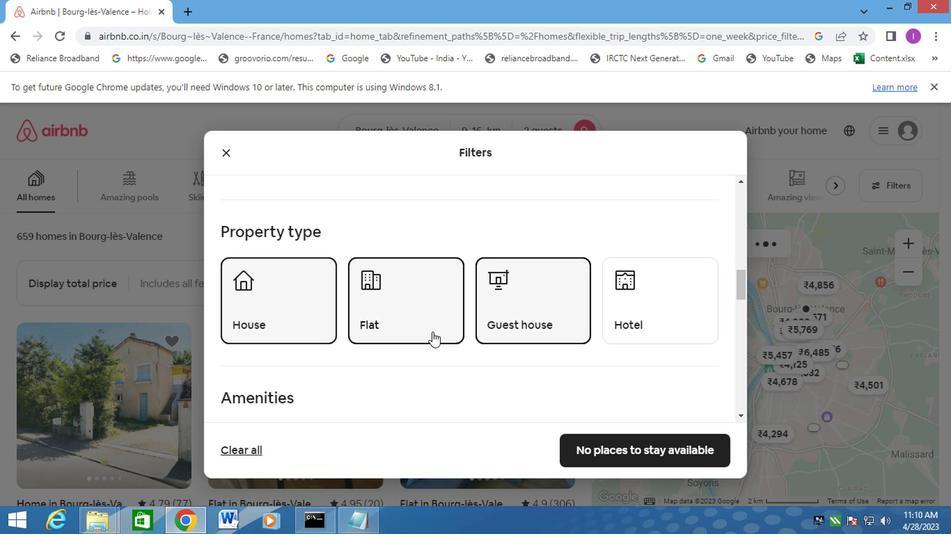 
Action: Mouse scrolled (430, 334) with delta (0, 0)
Screenshot: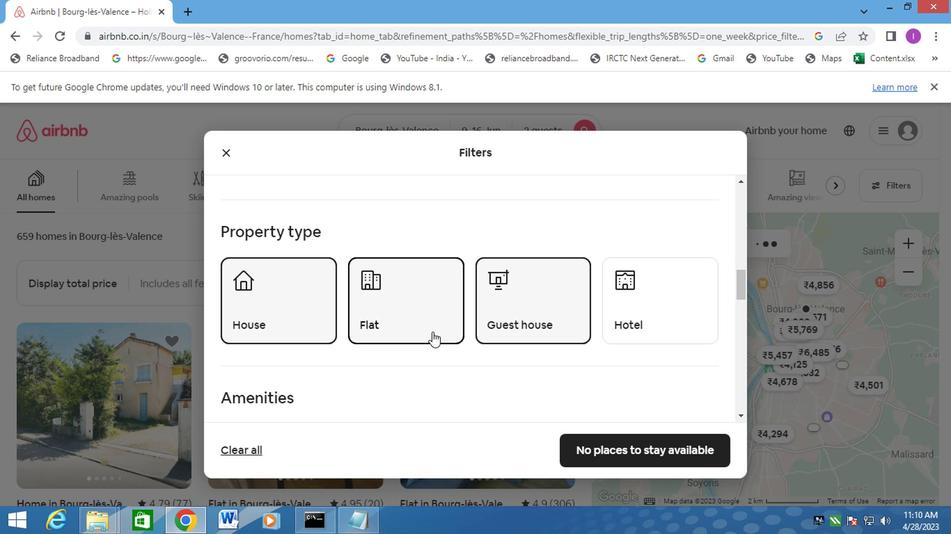 
Action: Mouse scrolled (430, 334) with delta (0, 0)
Screenshot: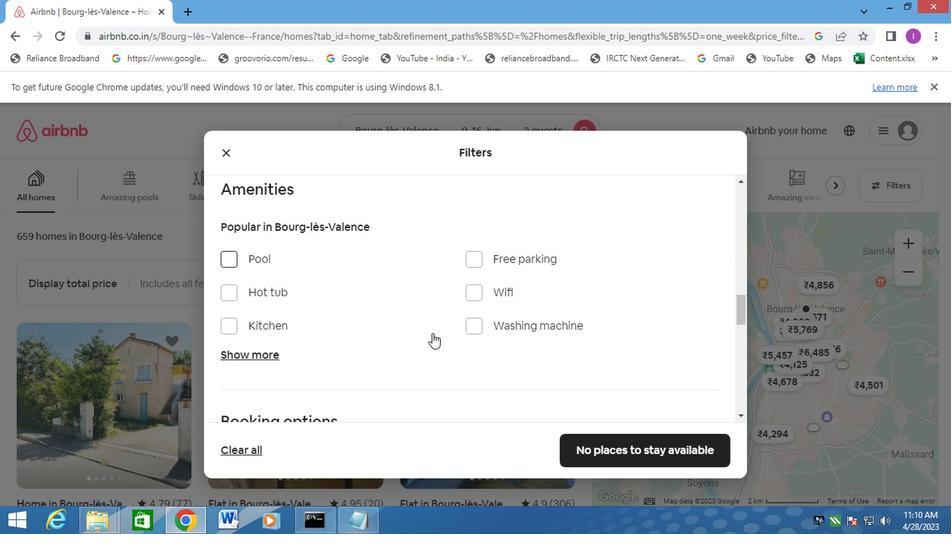 
Action: Mouse moved to (477, 258)
Screenshot: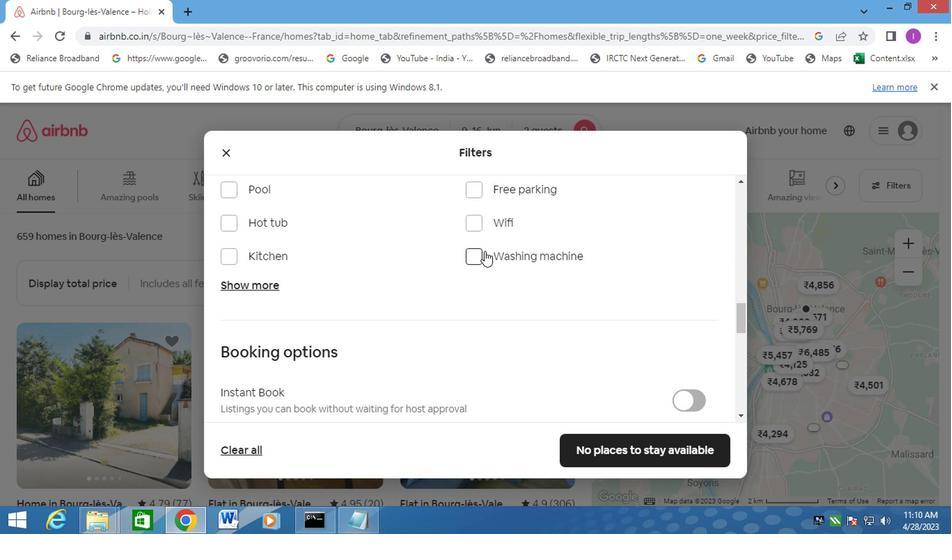 
Action: Mouse pressed left at (477, 258)
Screenshot: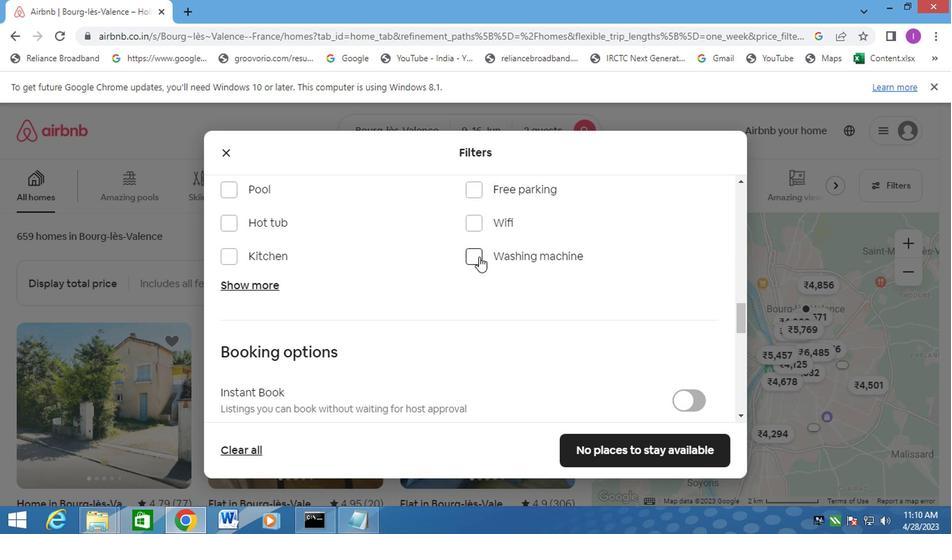 
Action: Mouse moved to (481, 295)
Screenshot: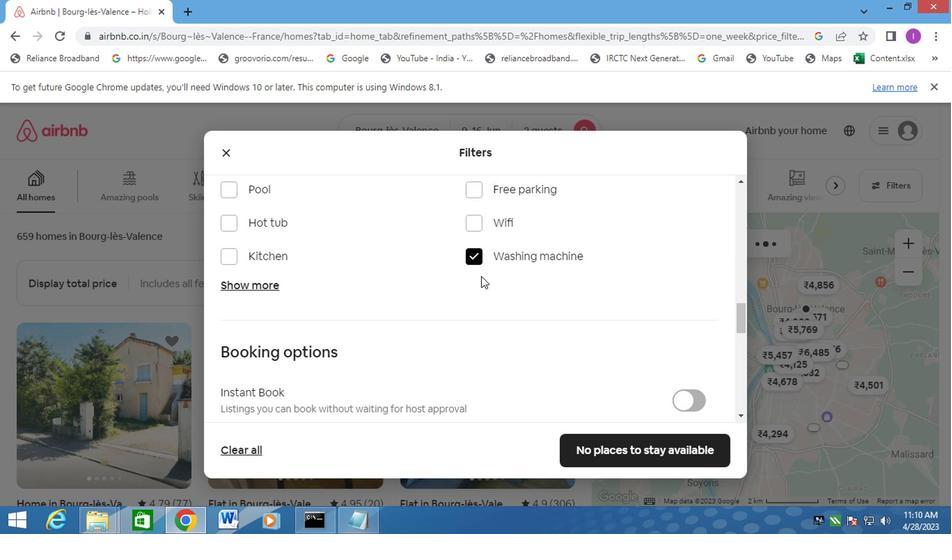 
Action: Mouse scrolled (481, 294) with delta (0, 0)
Screenshot: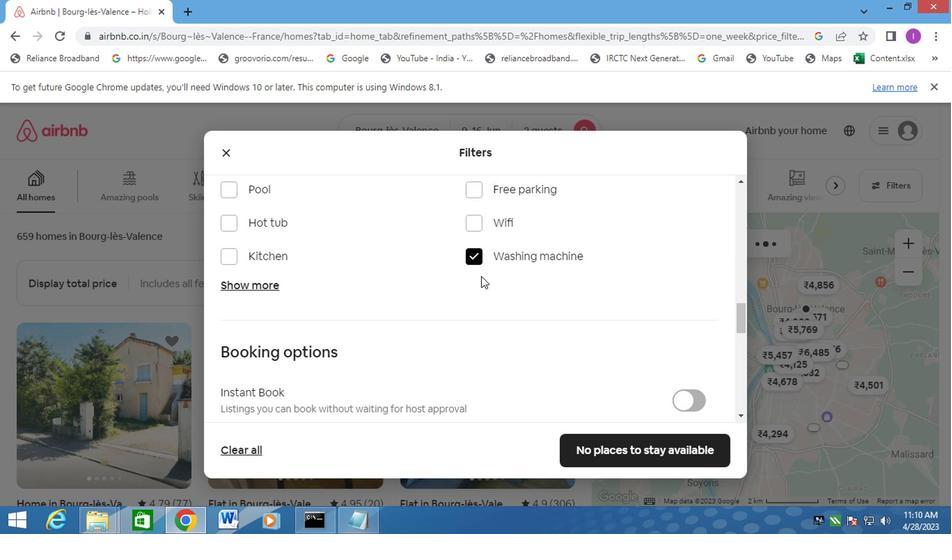 
Action: Mouse moved to (481, 295)
Screenshot: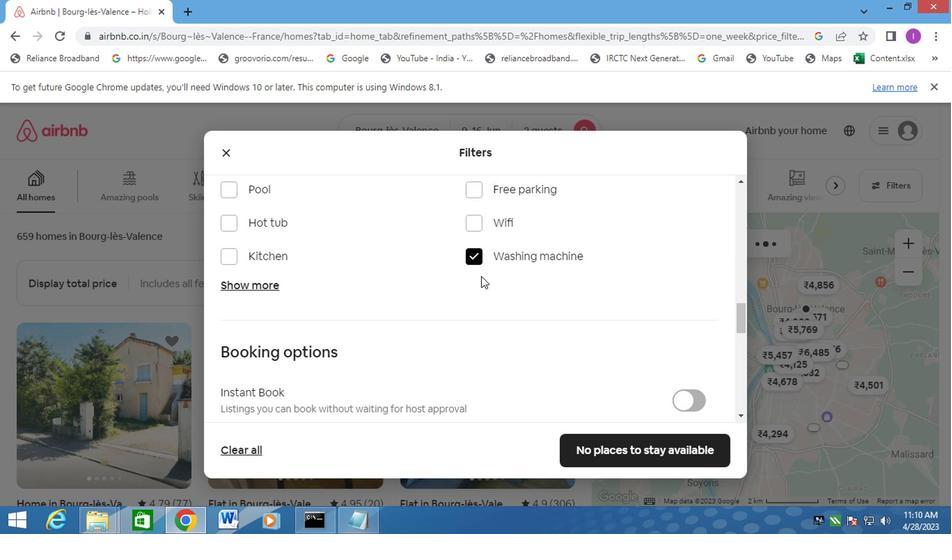 
Action: Mouse scrolled (481, 294) with delta (0, 0)
Screenshot: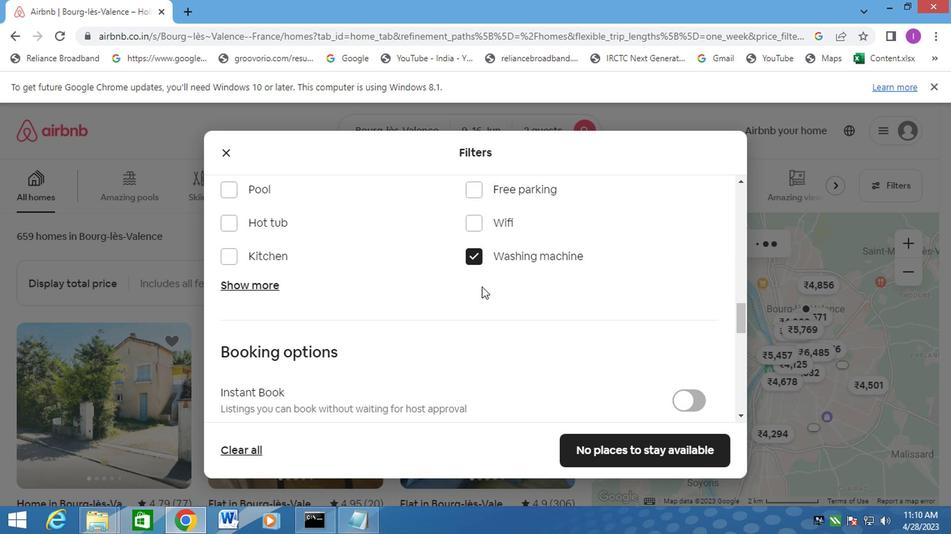 
Action: Mouse moved to (693, 304)
Screenshot: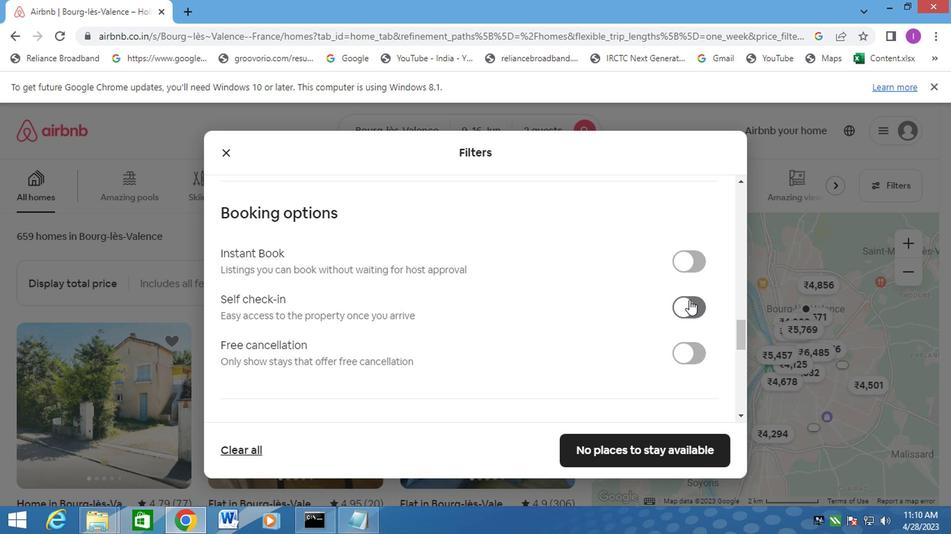 
Action: Mouse pressed left at (693, 304)
Screenshot: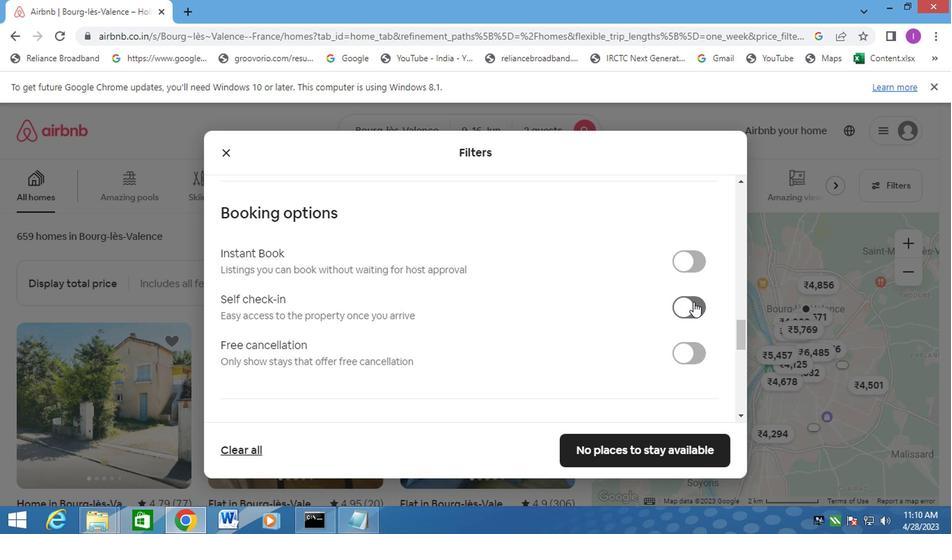 
Action: Mouse moved to (423, 307)
Screenshot: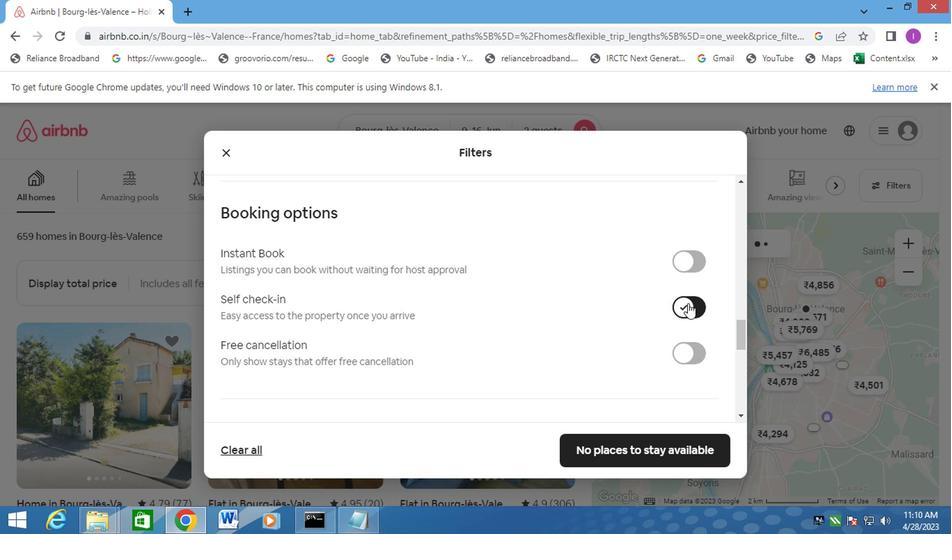 
Action: Mouse scrolled (423, 306) with delta (0, 0)
Screenshot: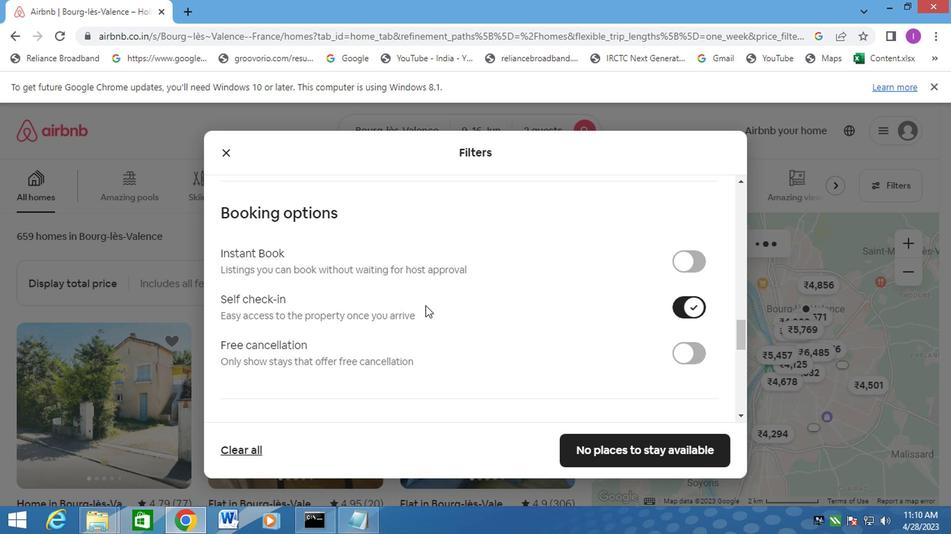 
Action: Mouse scrolled (423, 306) with delta (0, 0)
Screenshot: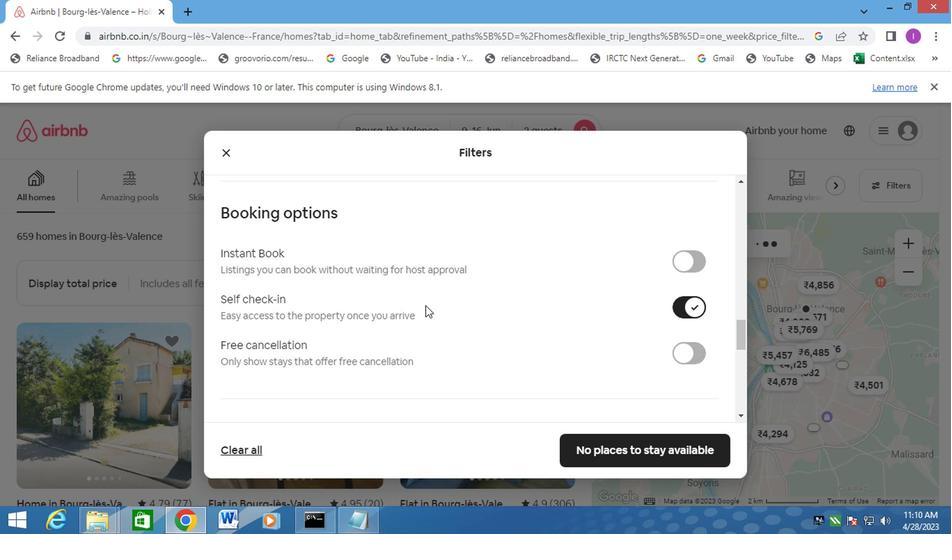 
Action: Mouse scrolled (423, 306) with delta (0, 0)
Screenshot: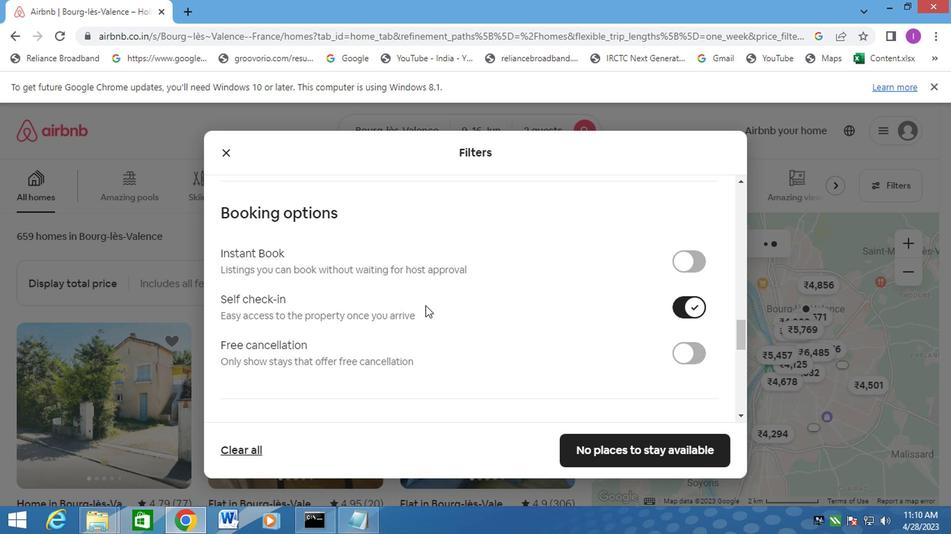 
Action: Mouse scrolled (423, 306) with delta (0, 0)
Screenshot: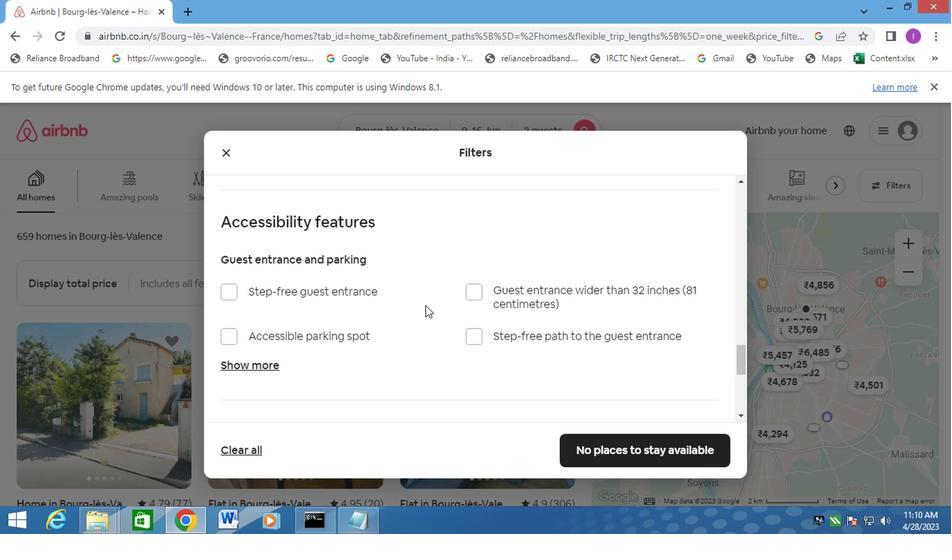 
Action: Mouse scrolled (423, 306) with delta (0, 0)
Screenshot: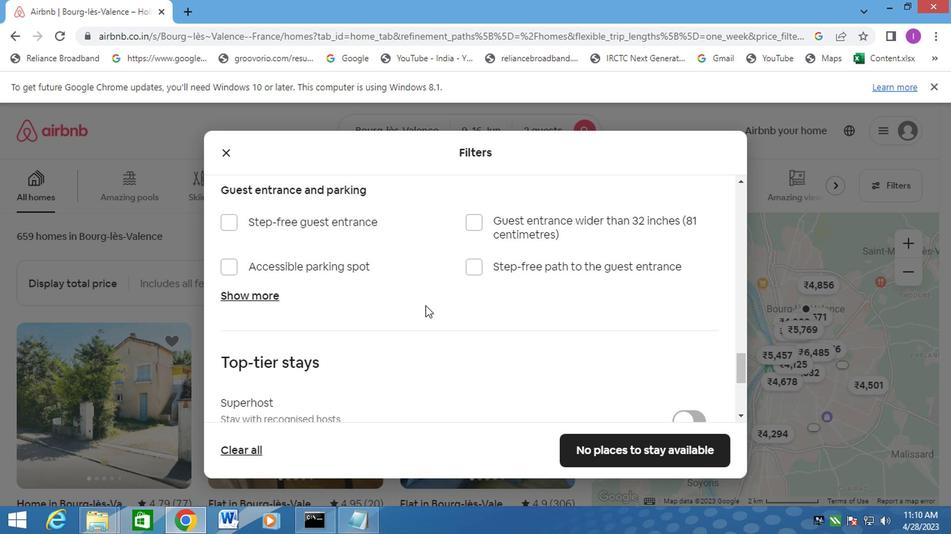 
Action: Mouse scrolled (423, 306) with delta (0, 0)
Screenshot: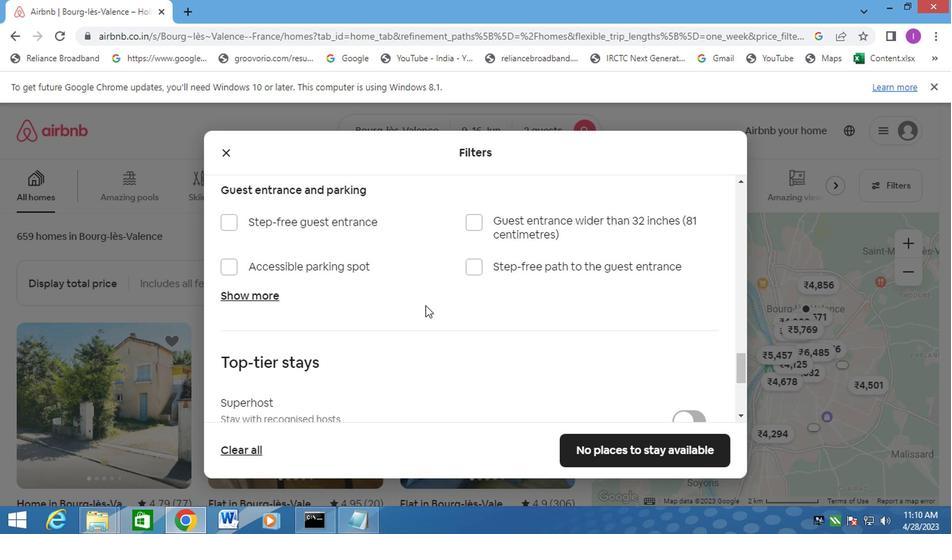 
Action: Mouse scrolled (423, 306) with delta (0, 0)
Screenshot: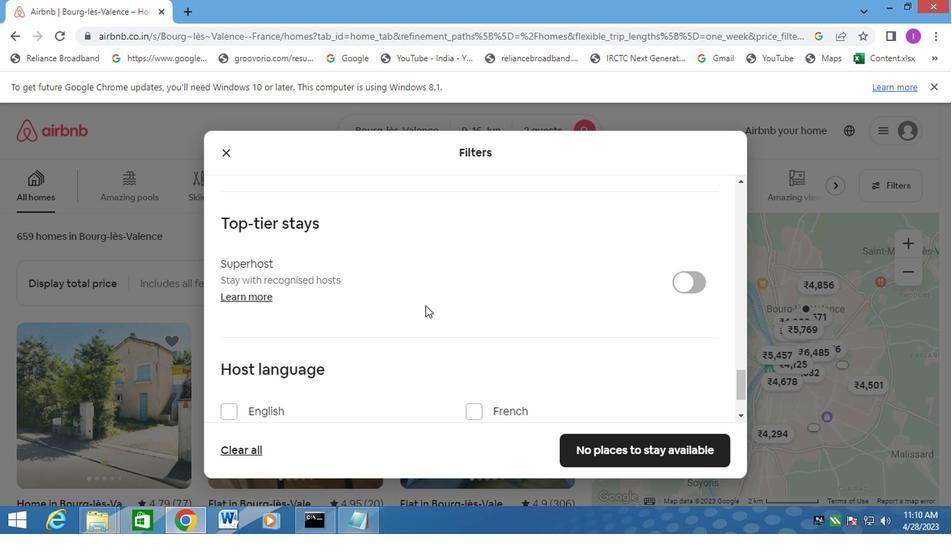 
Action: Mouse scrolled (423, 306) with delta (0, 0)
Screenshot: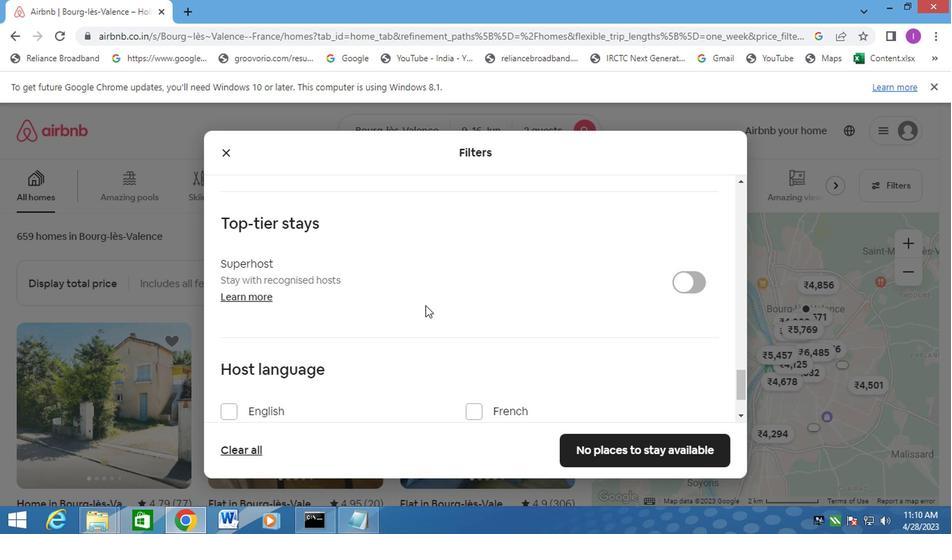 
Action: Mouse moved to (226, 328)
Screenshot: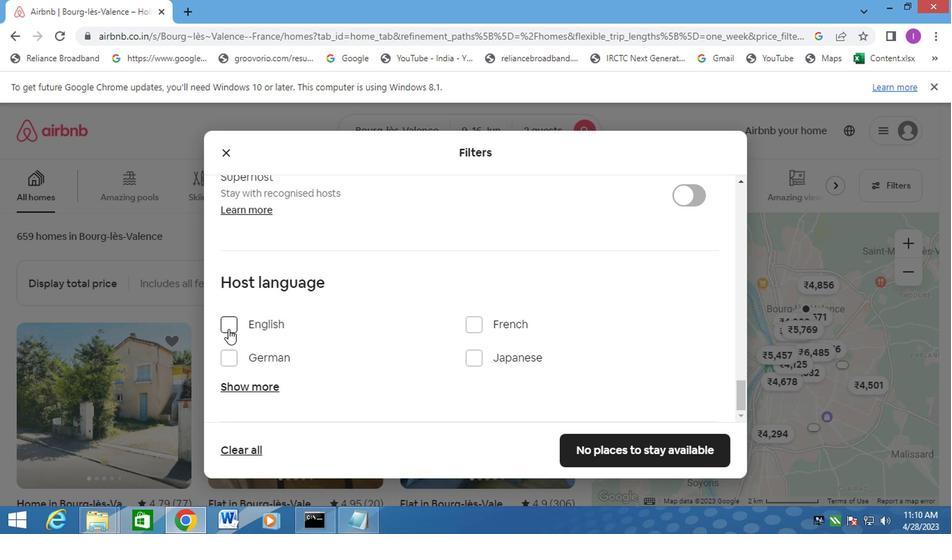 
Action: Mouse pressed left at (226, 328)
Screenshot: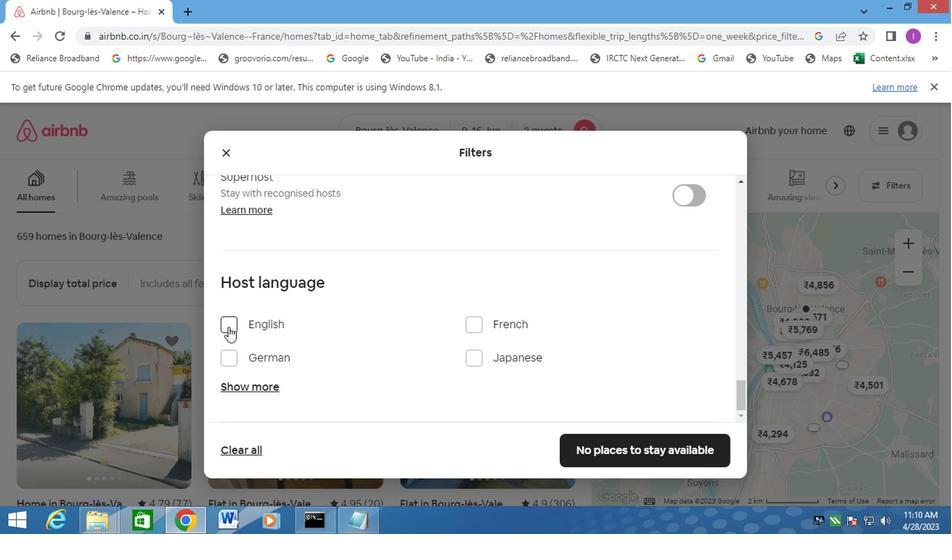 
Action: Mouse moved to (672, 441)
Screenshot: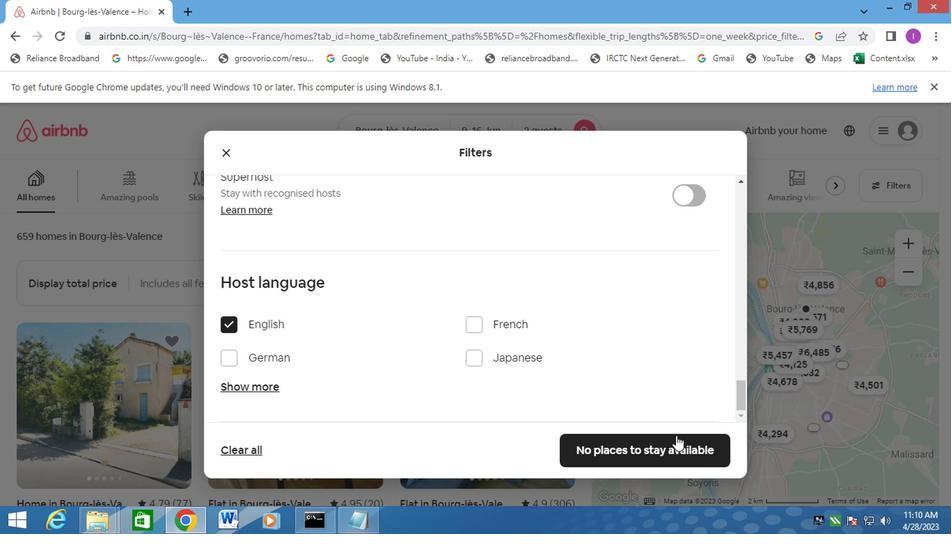 
Action: Mouse pressed left at (672, 441)
Screenshot: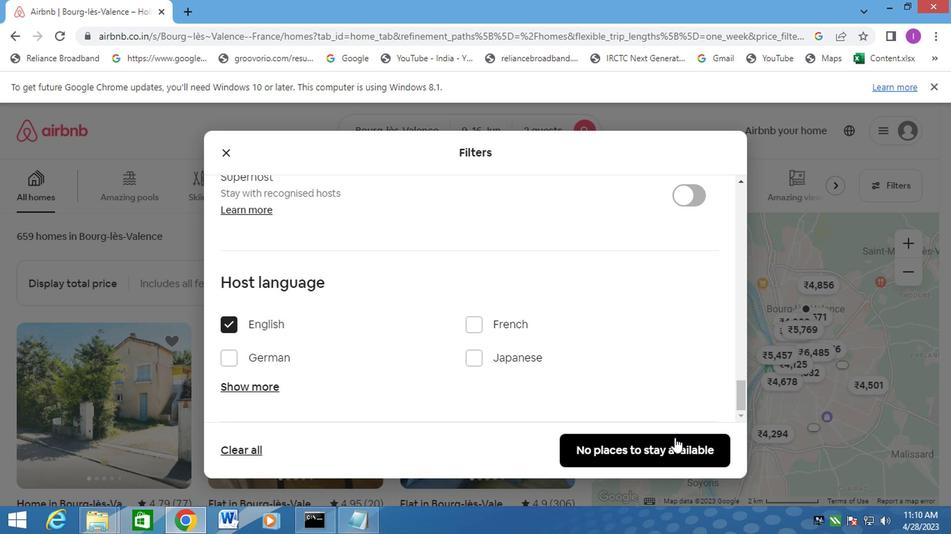 
Action: Mouse moved to (673, 438)
Screenshot: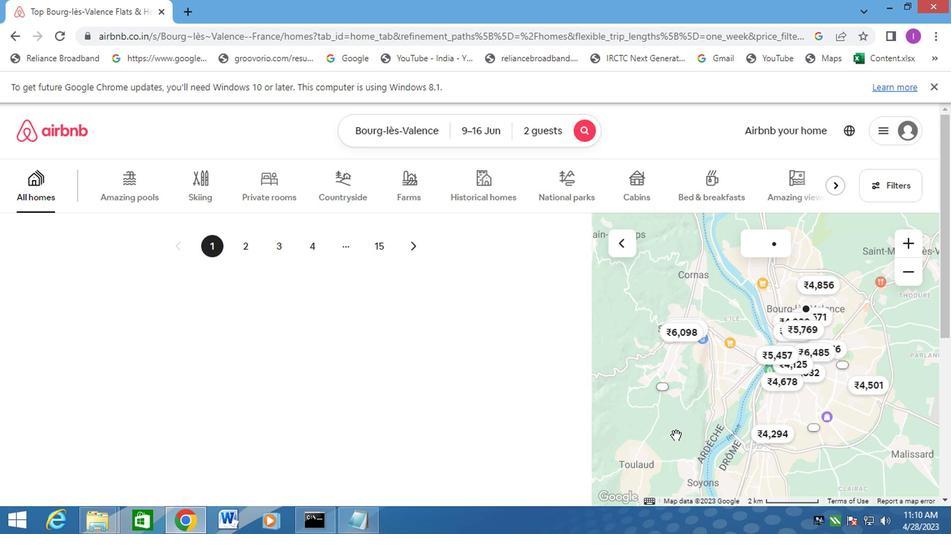 
